 Task: Change the mini visible option to 2 in the open editor.
Action: Mouse moved to (16, 597)
Screenshot: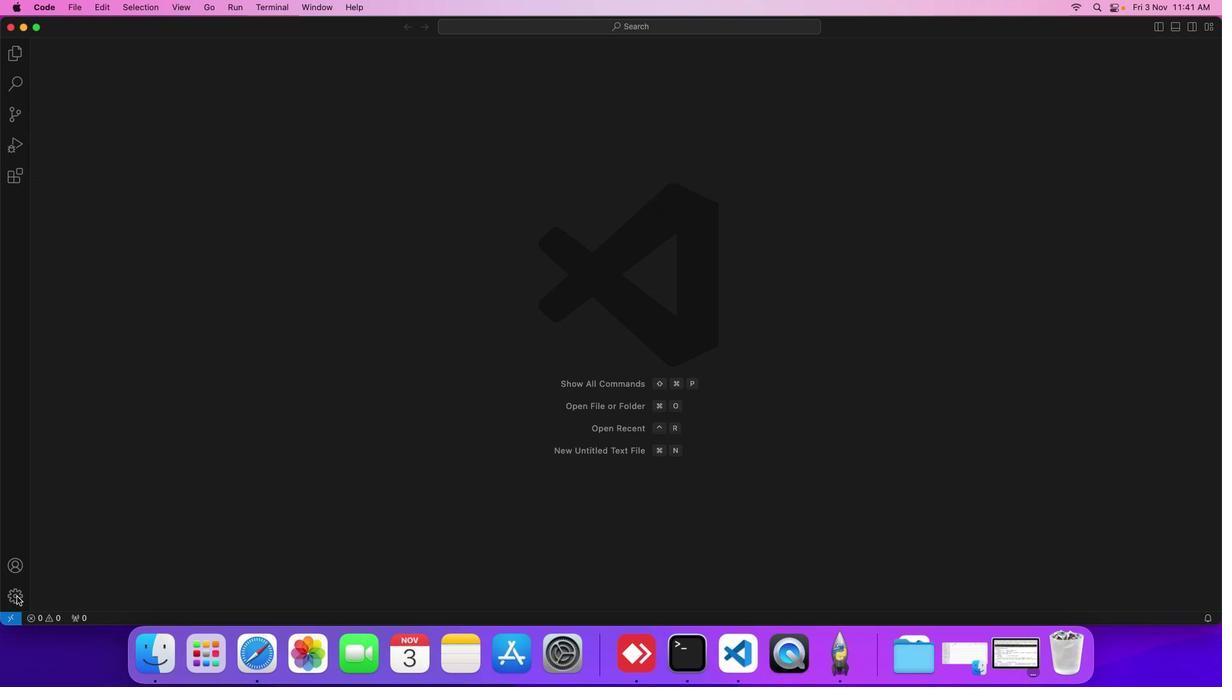 
Action: Mouse pressed left at (16, 597)
Screenshot: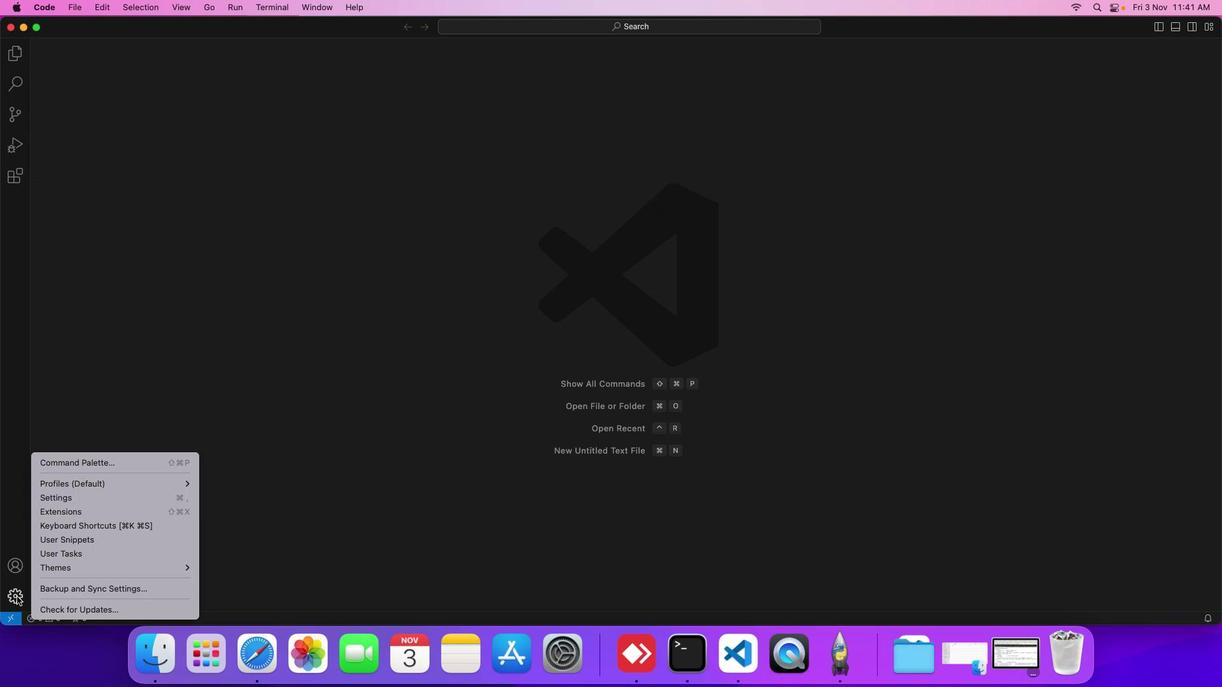 
Action: Mouse moved to (52, 500)
Screenshot: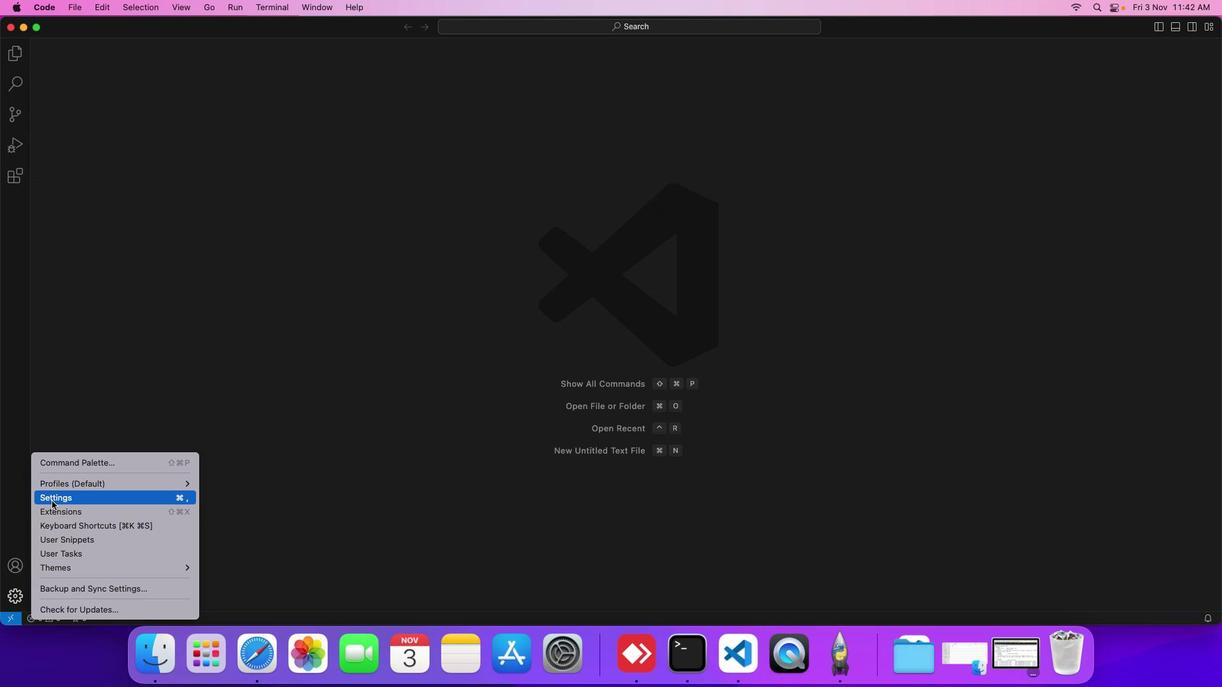 
Action: Mouse pressed left at (52, 500)
Screenshot: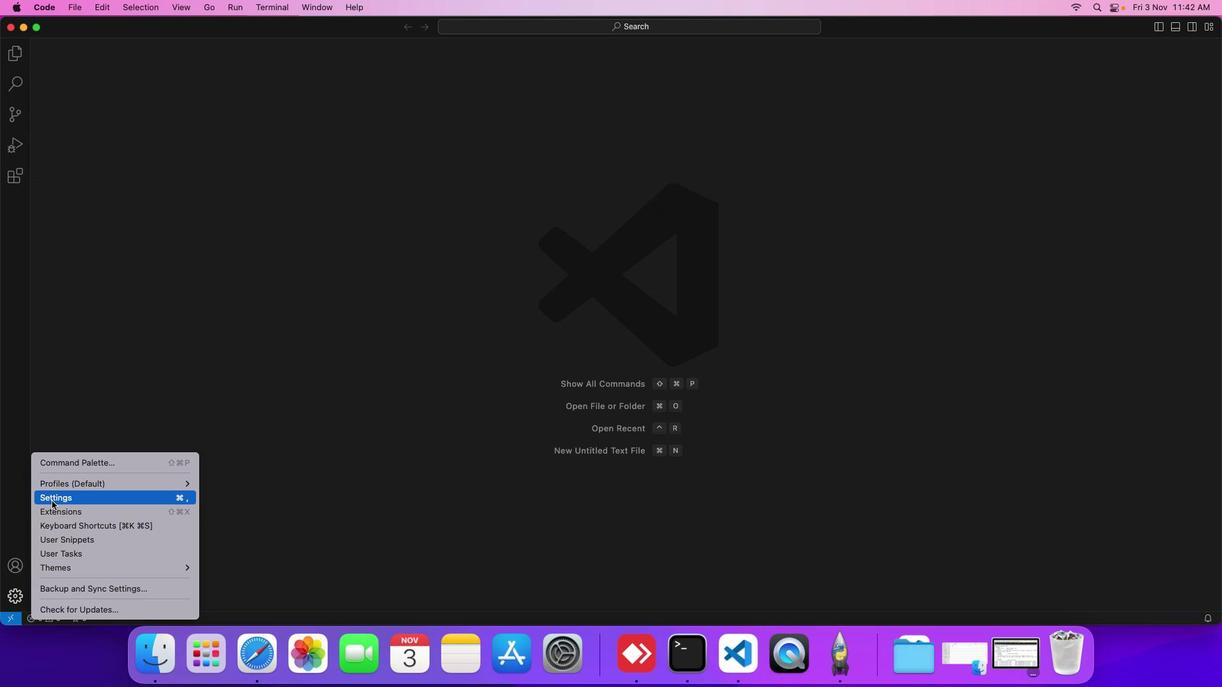 
Action: Mouse moved to (297, 185)
Screenshot: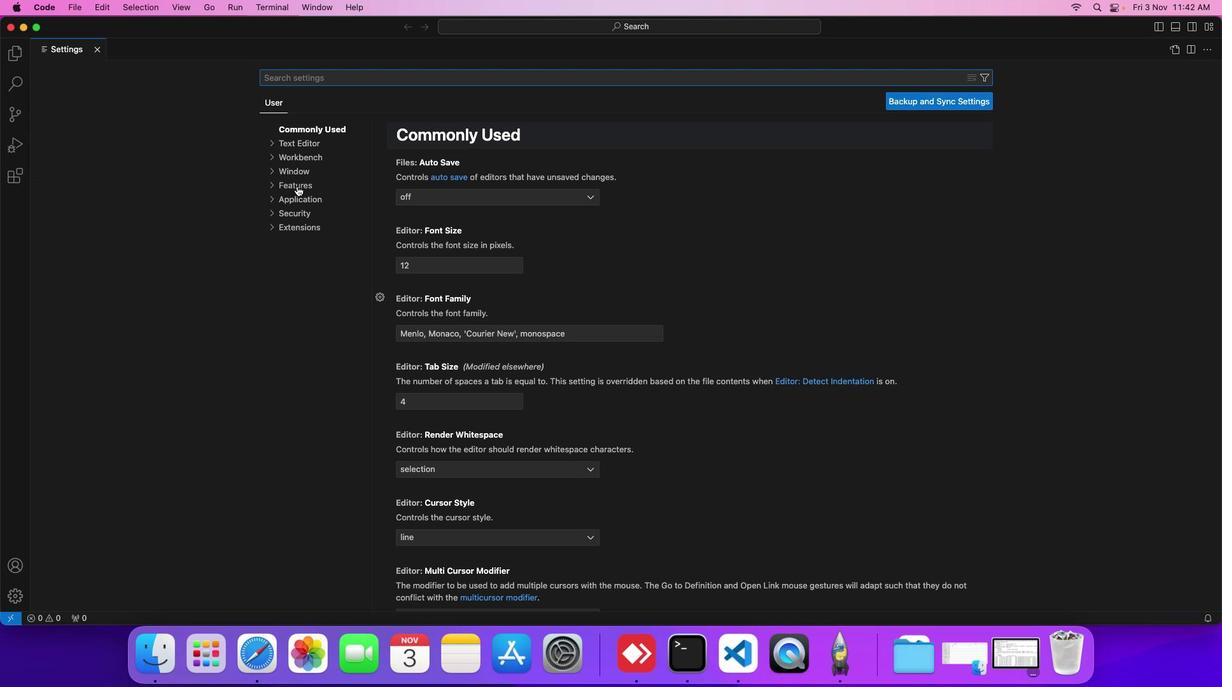 
Action: Mouse pressed left at (297, 185)
Screenshot: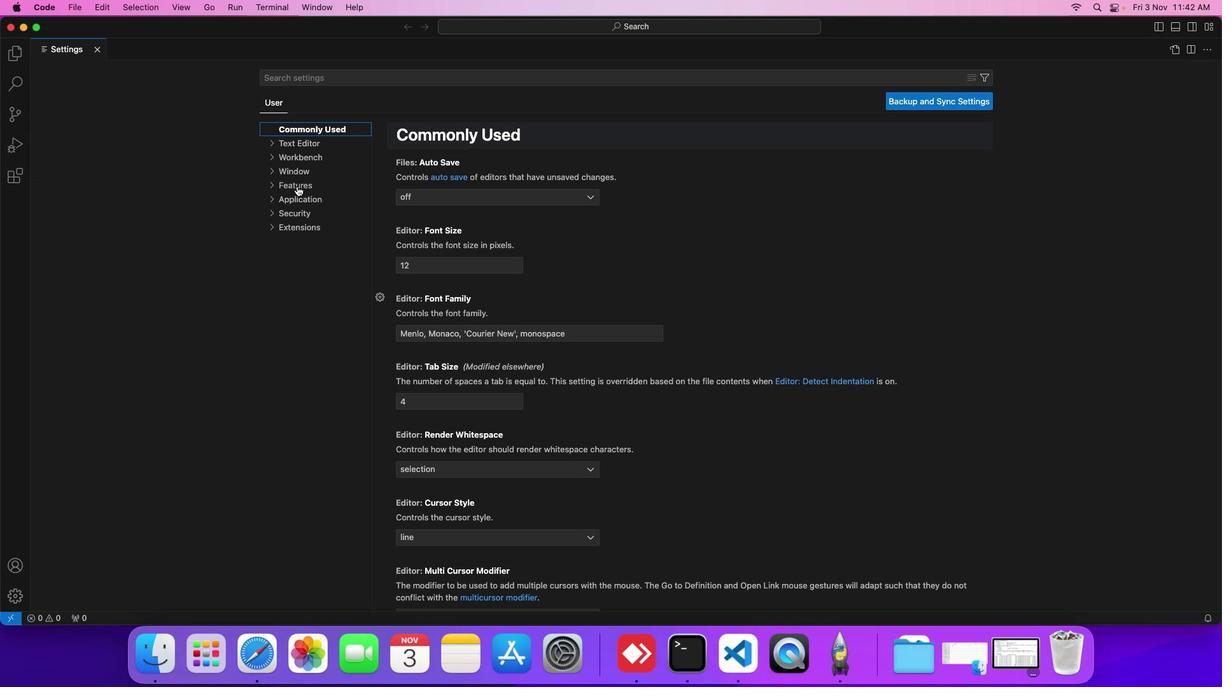 
Action: Mouse moved to (304, 217)
Screenshot: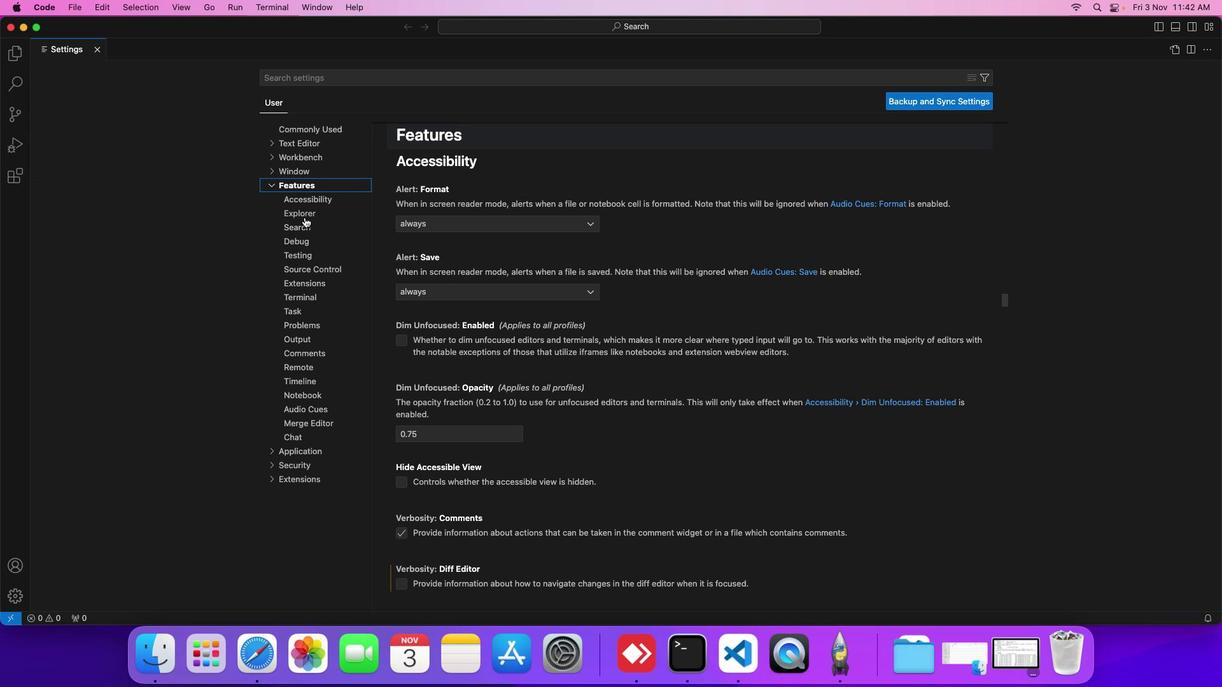 
Action: Mouse pressed left at (304, 217)
Screenshot: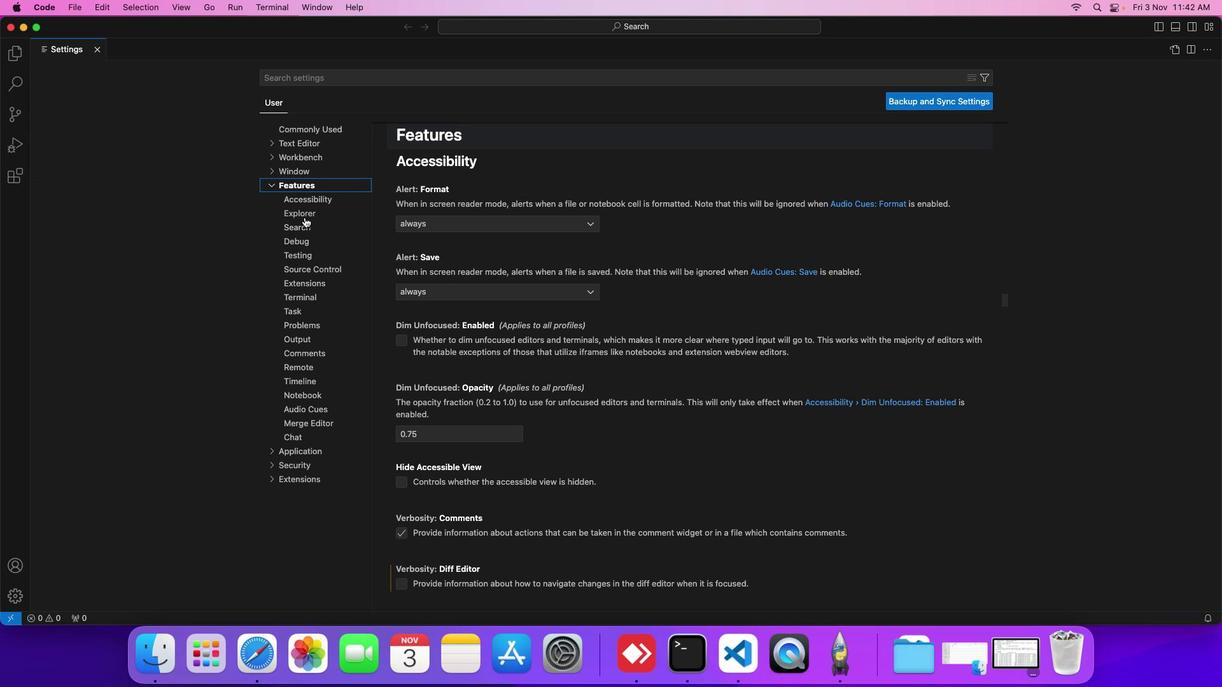 
Action: Mouse moved to (441, 435)
Screenshot: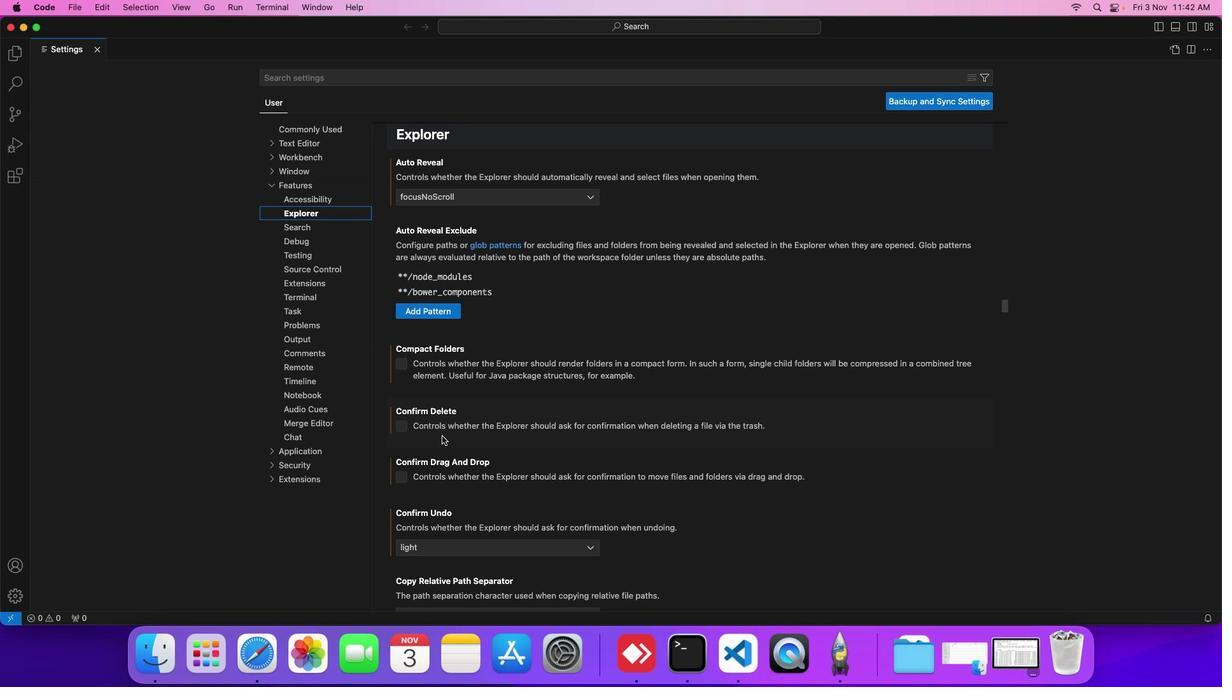 
Action: Mouse scrolled (441, 435) with delta (0, 0)
Screenshot: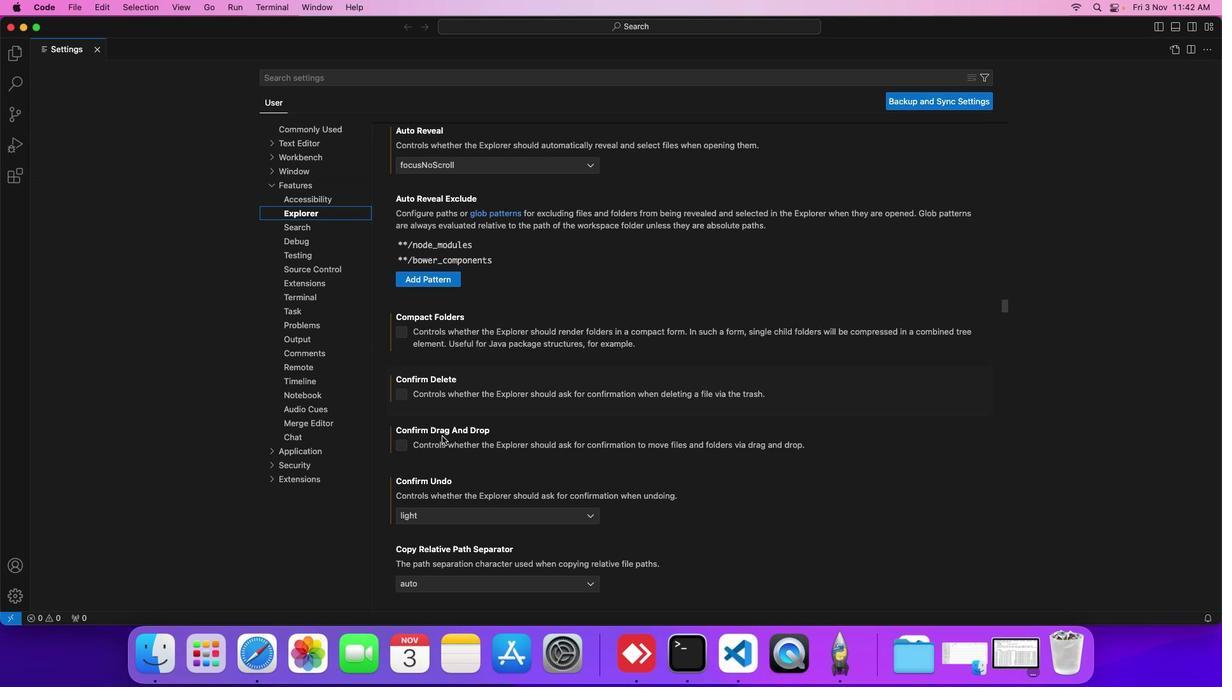 
Action: Mouse scrolled (441, 435) with delta (0, 0)
Screenshot: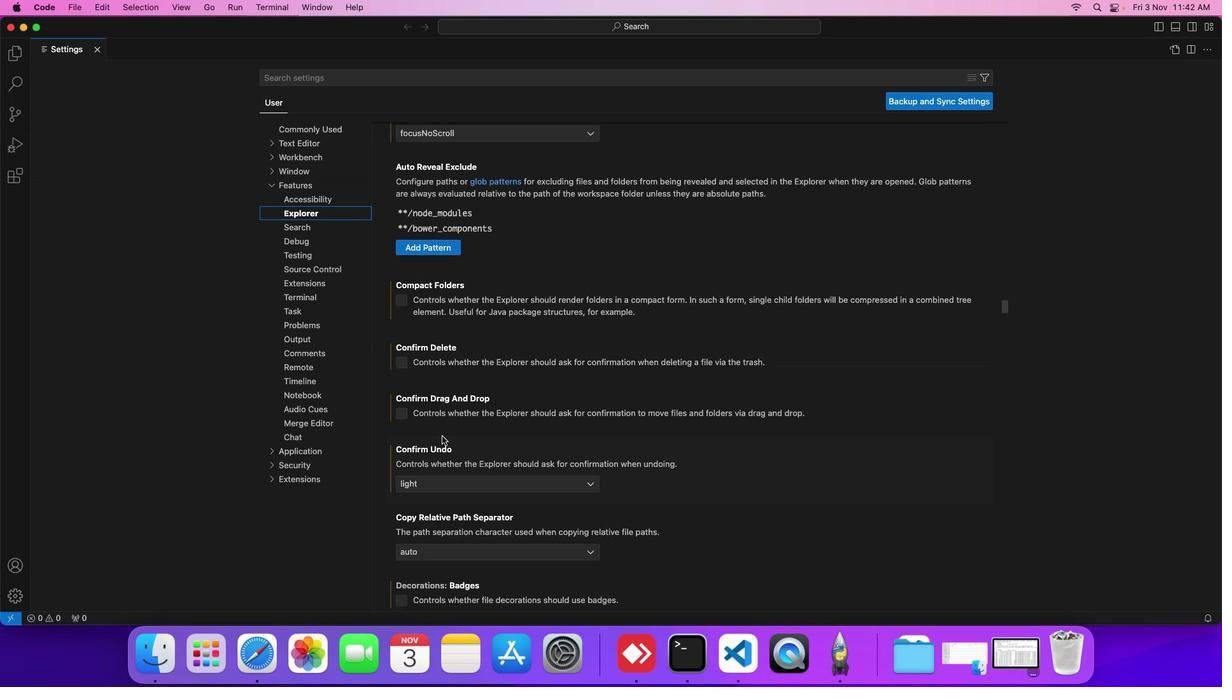 
Action: Mouse scrolled (441, 435) with delta (0, 0)
Screenshot: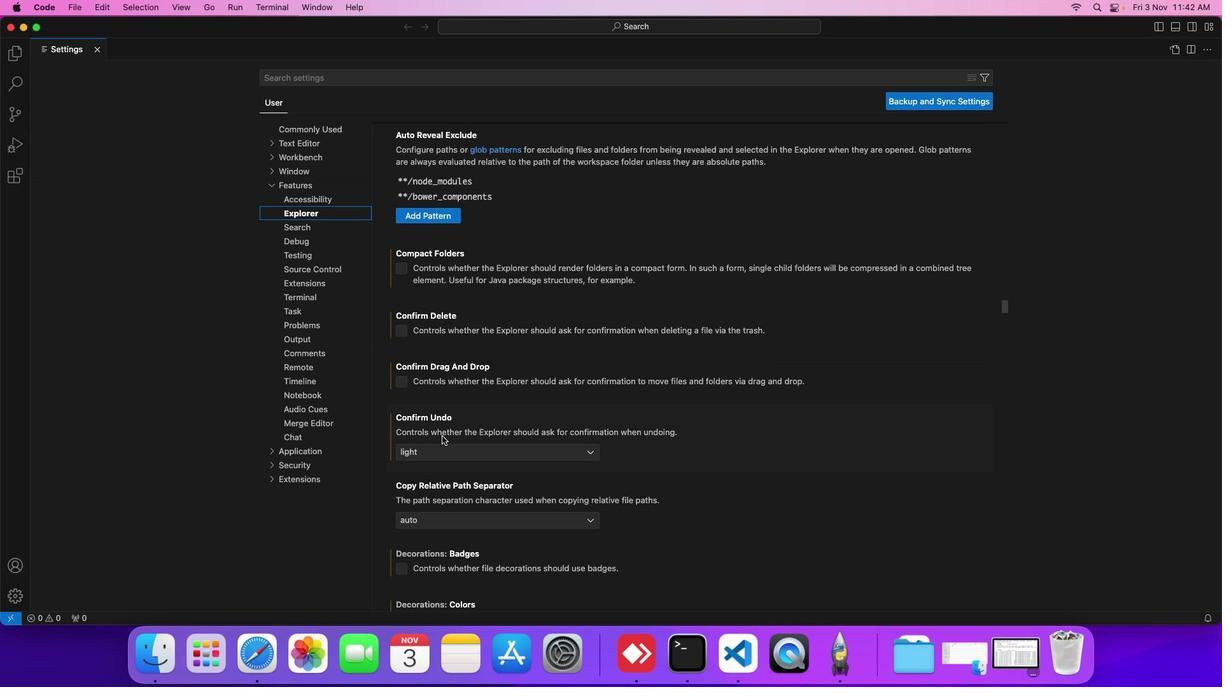 
Action: Mouse scrolled (441, 435) with delta (0, 0)
Screenshot: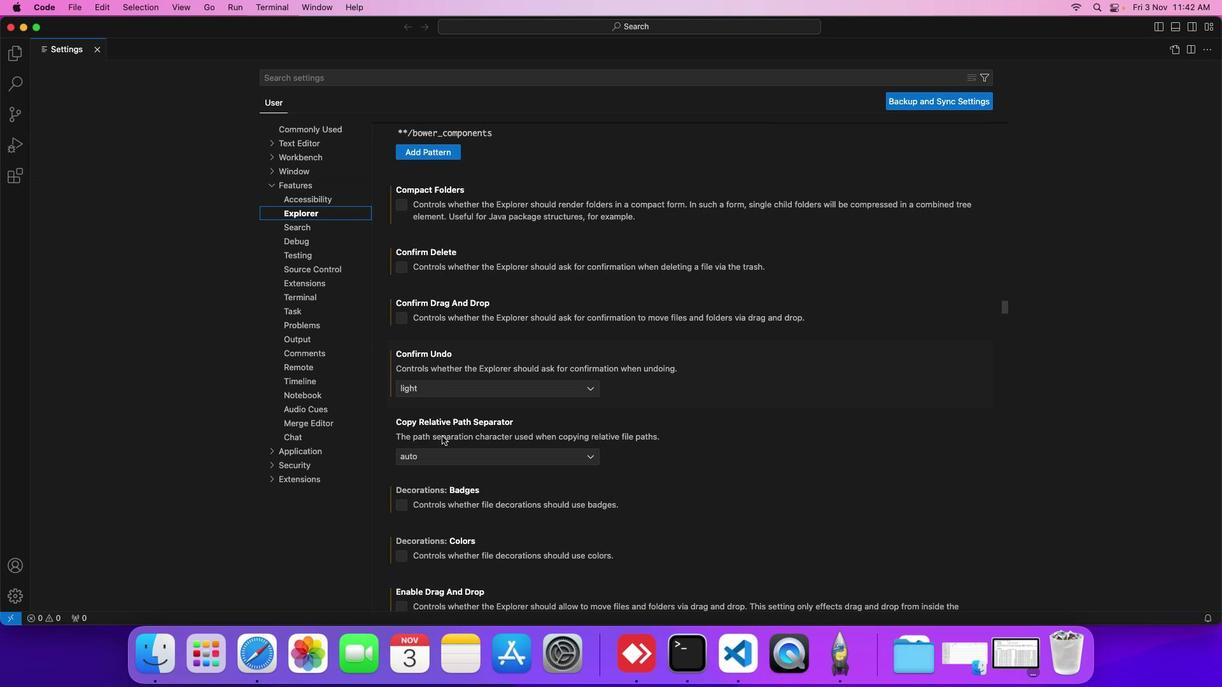 
Action: Mouse scrolled (441, 435) with delta (0, 0)
Screenshot: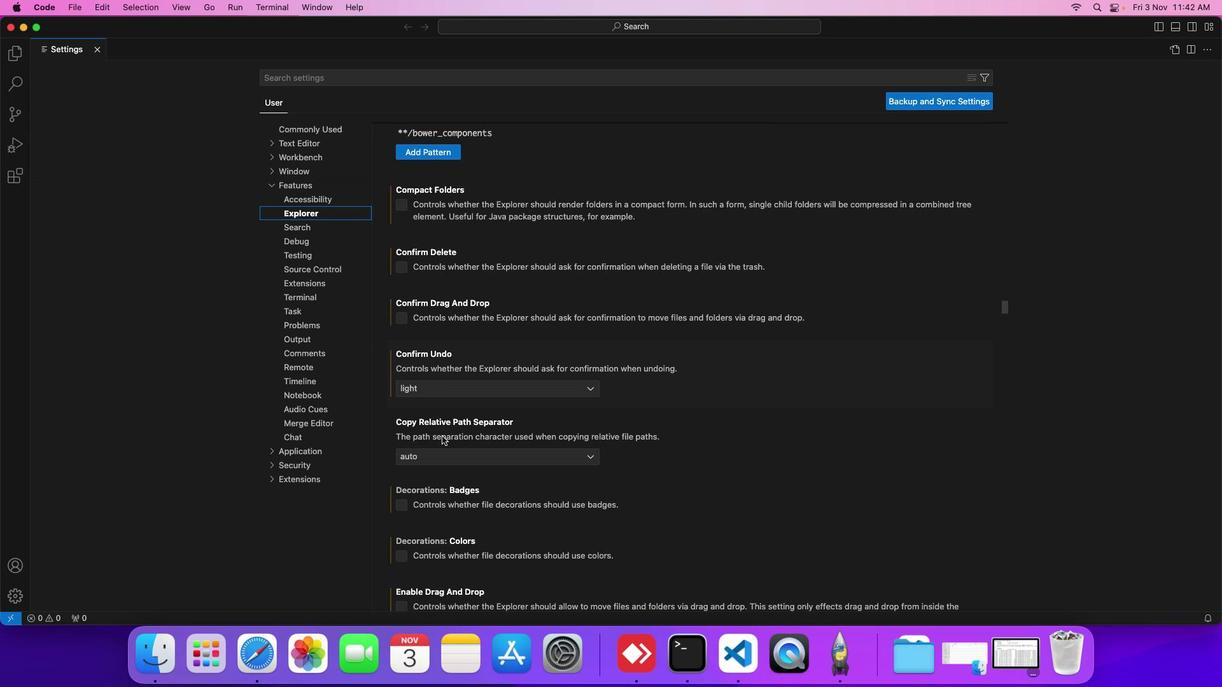 
Action: Mouse scrolled (441, 435) with delta (0, 0)
Screenshot: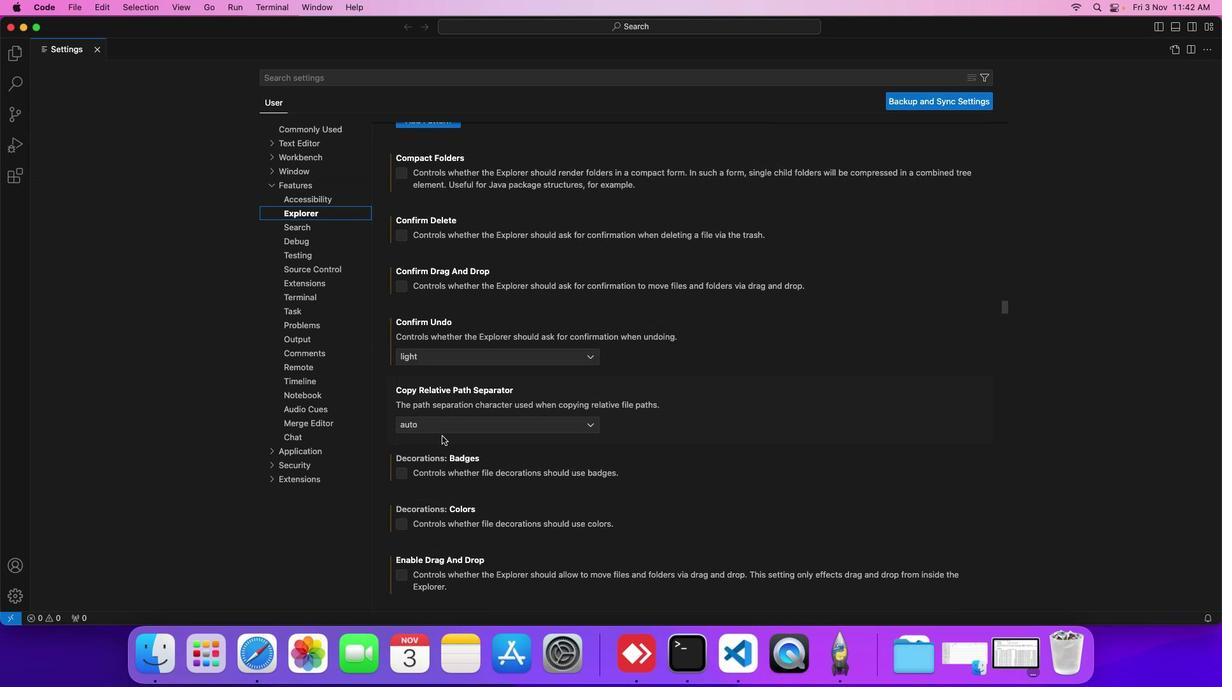 
Action: Mouse scrolled (441, 435) with delta (0, 0)
Screenshot: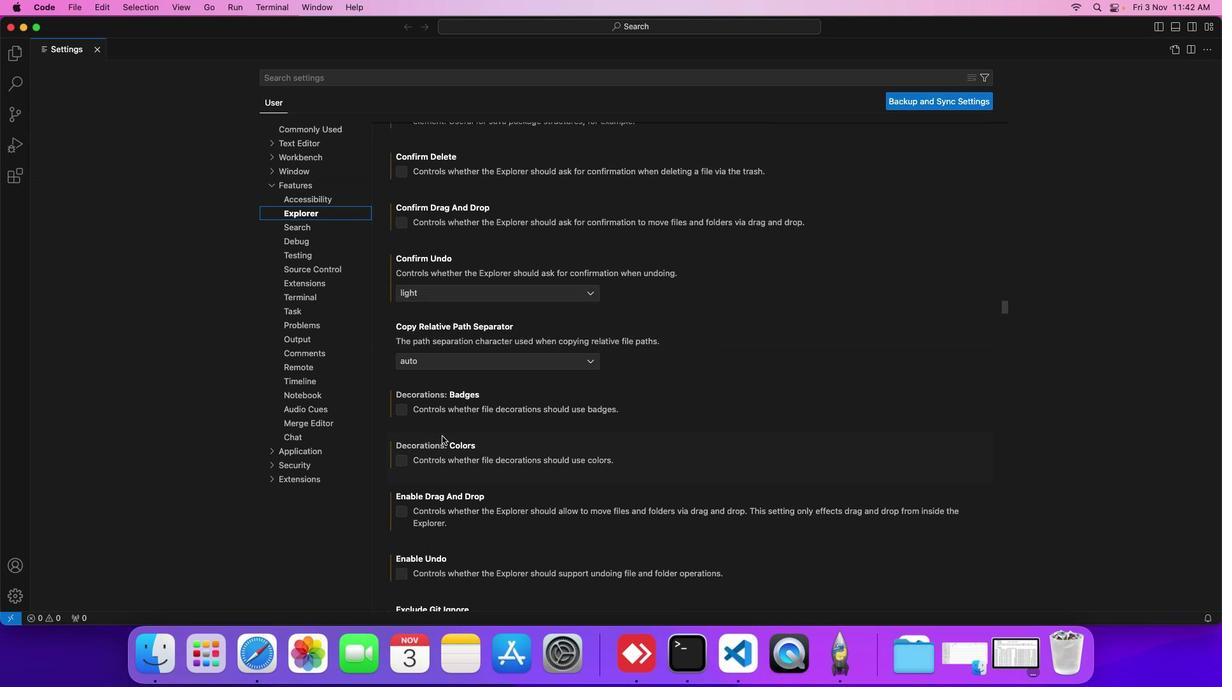 
Action: Mouse scrolled (441, 435) with delta (0, 0)
Screenshot: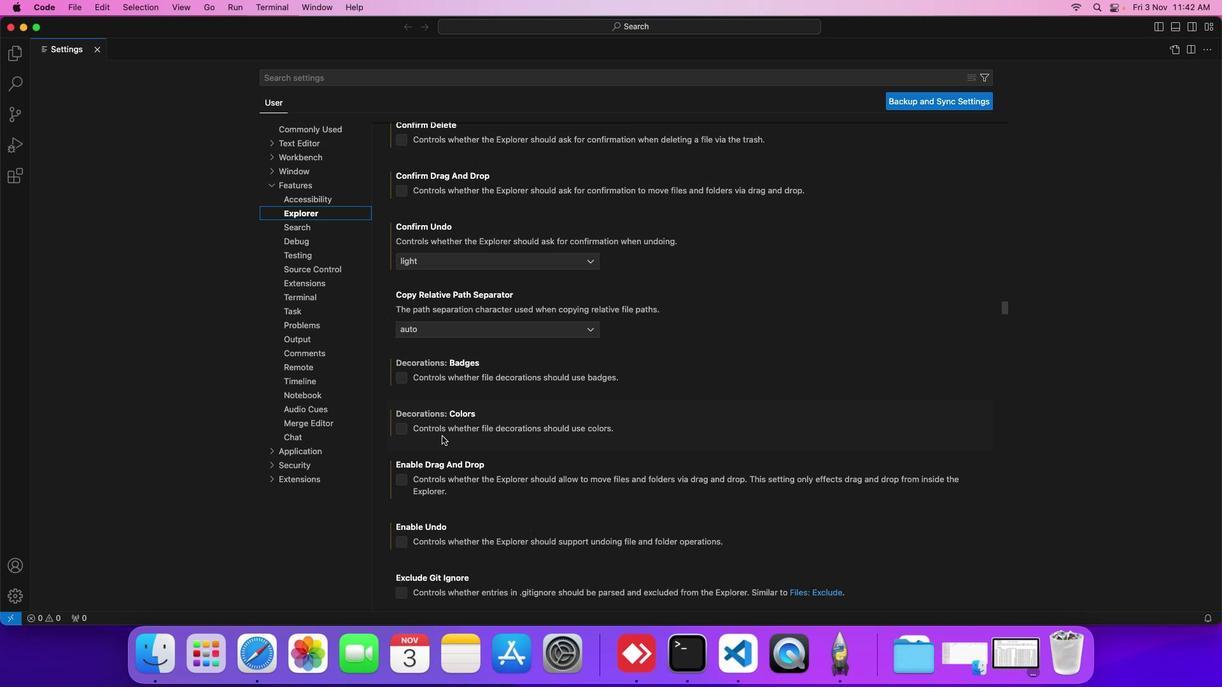 
Action: Mouse scrolled (441, 435) with delta (0, 0)
Screenshot: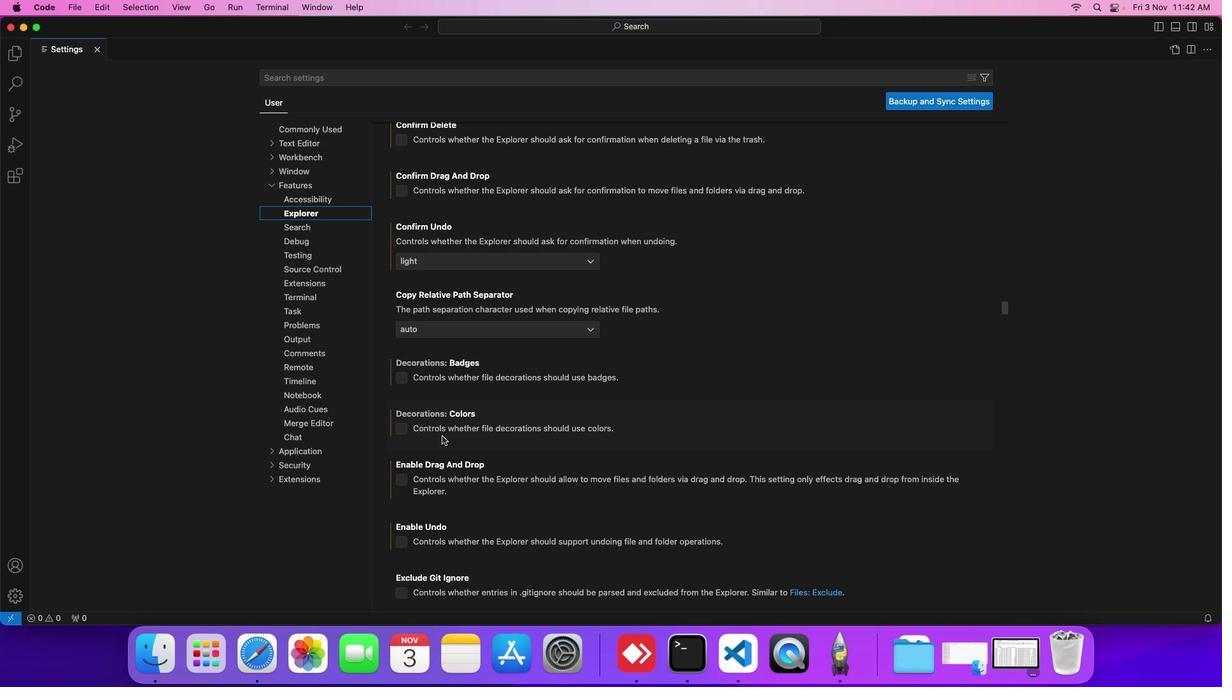 
Action: Mouse scrolled (441, 435) with delta (0, 0)
Screenshot: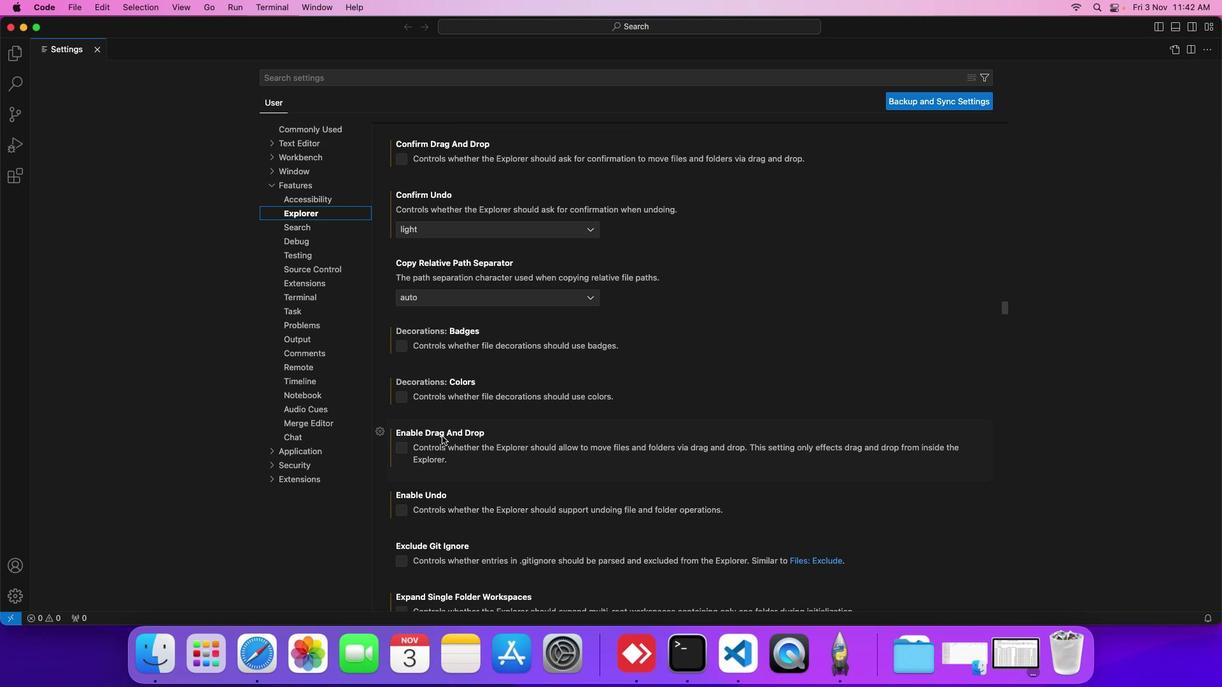 
Action: Mouse scrolled (441, 435) with delta (0, 0)
Screenshot: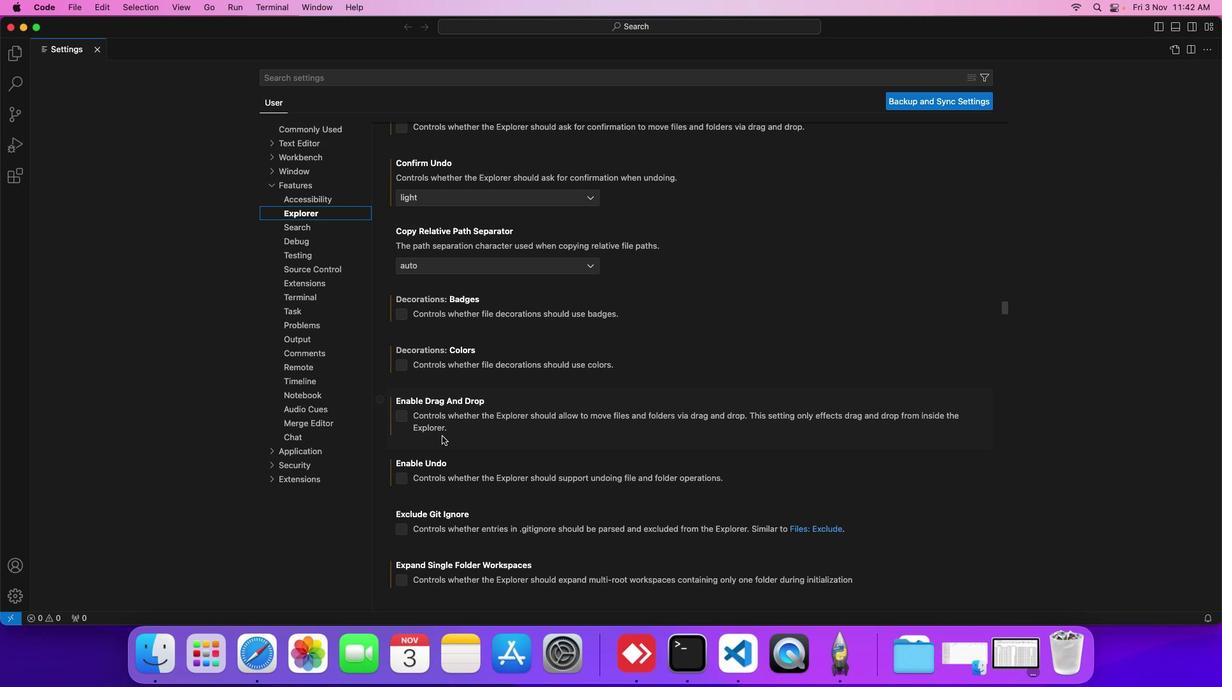 
Action: Mouse scrolled (441, 435) with delta (0, 0)
Screenshot: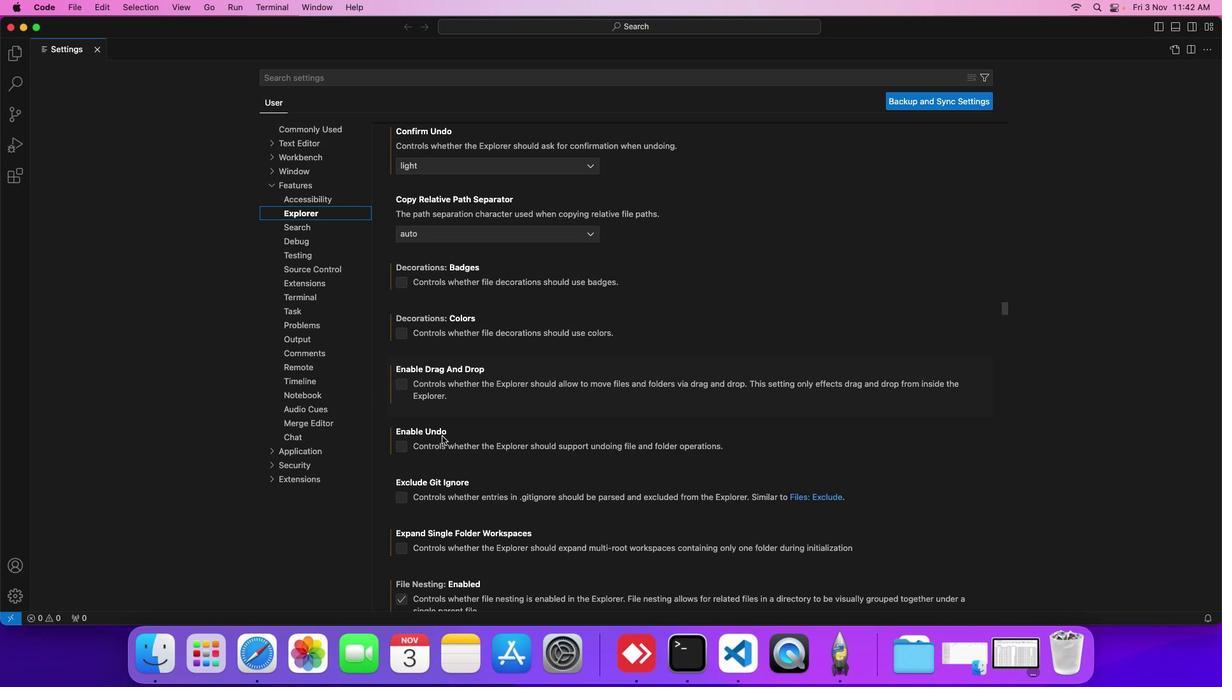 
Action: Mouse scrolled (441, 435) with delta (0, 0)
Screenshot: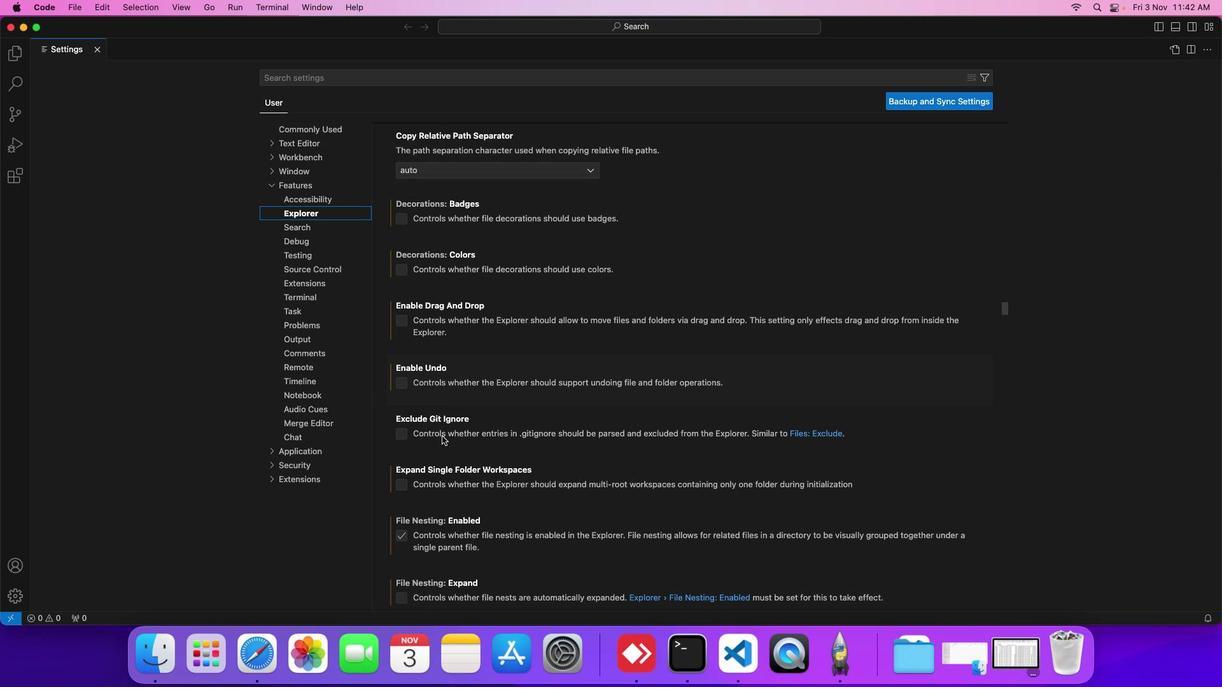 
Action: Mouse scrolled (441, 435) with delta (0, 0)
Screenshot: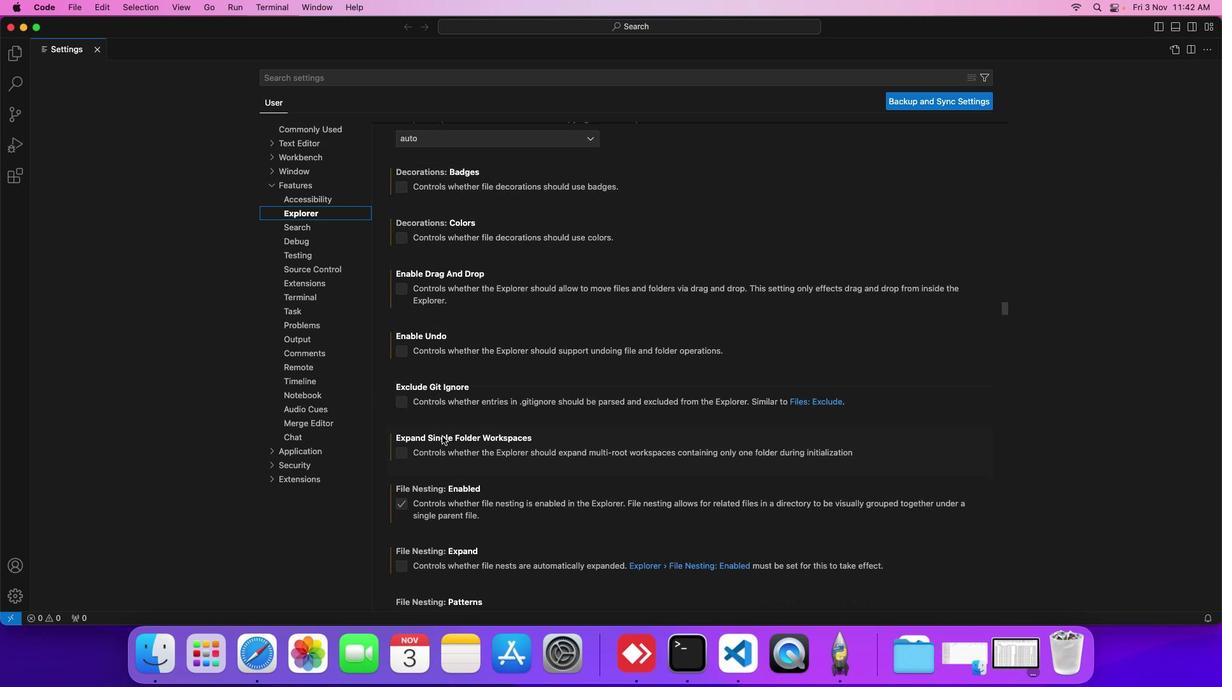 
Action: Mouse scrolled (441, 435) with delta (0, 0)
Screenshot: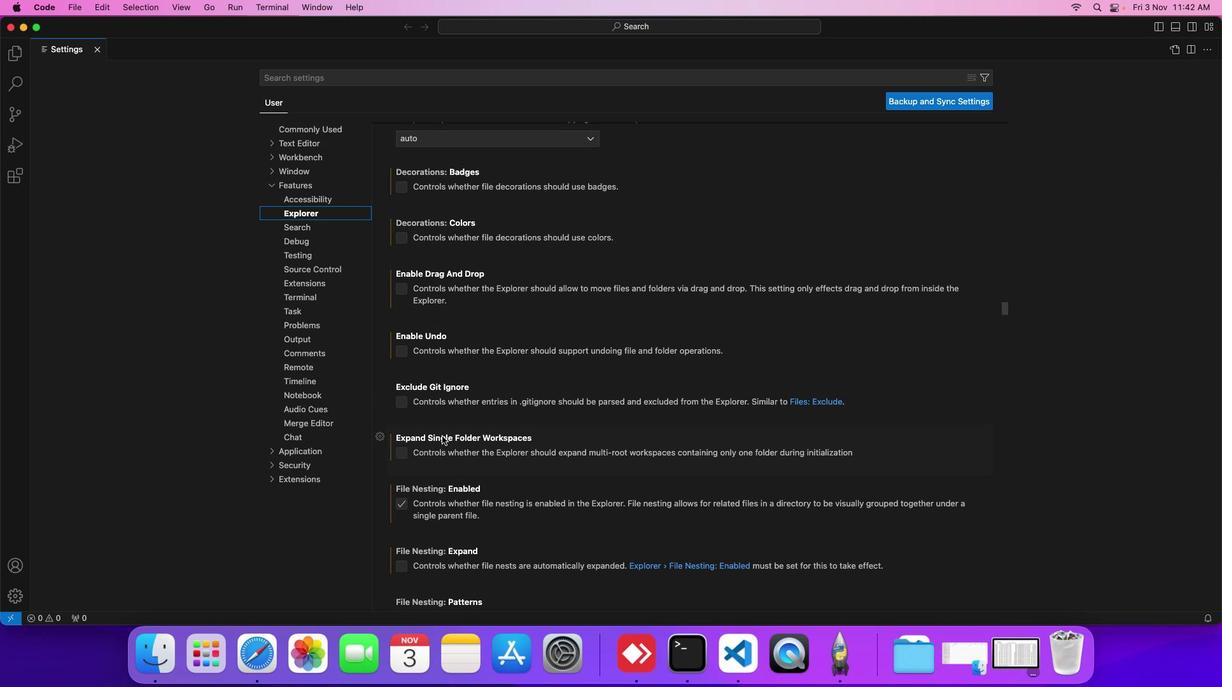 
Action: Mouse scrolled (441, 435) with delta (0, 0)
Screenshot: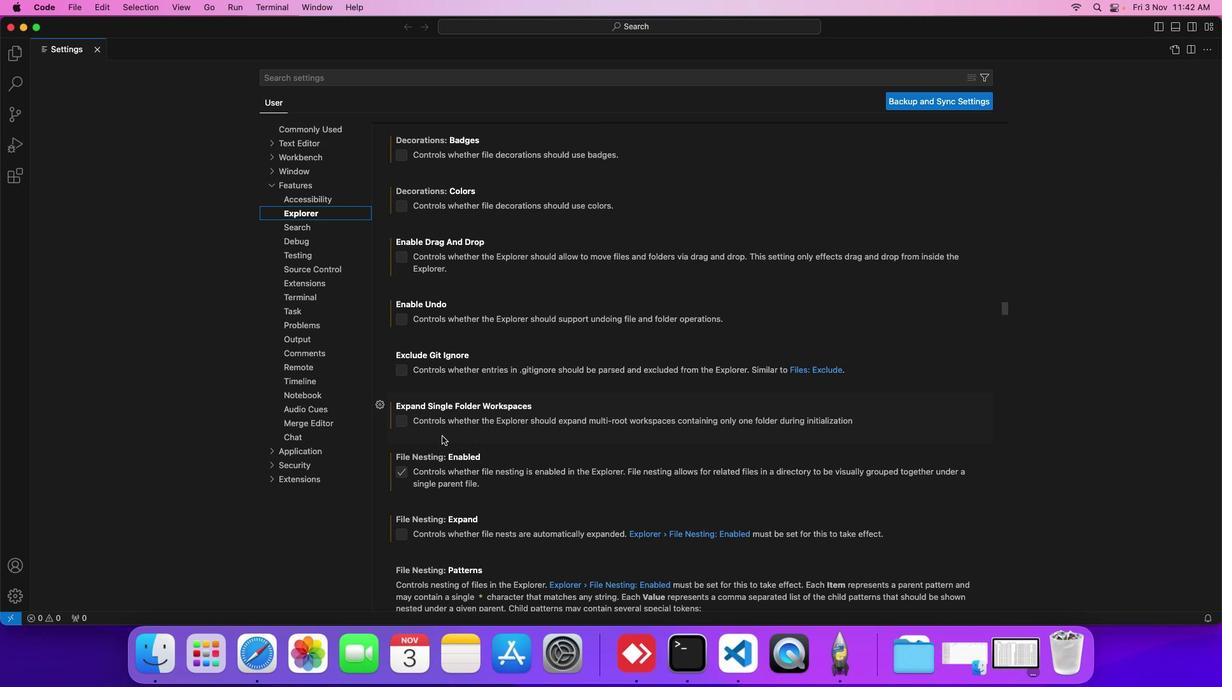 
Action: Mouse scrolled (441, 435) with delta (0, 0)
Screenshot: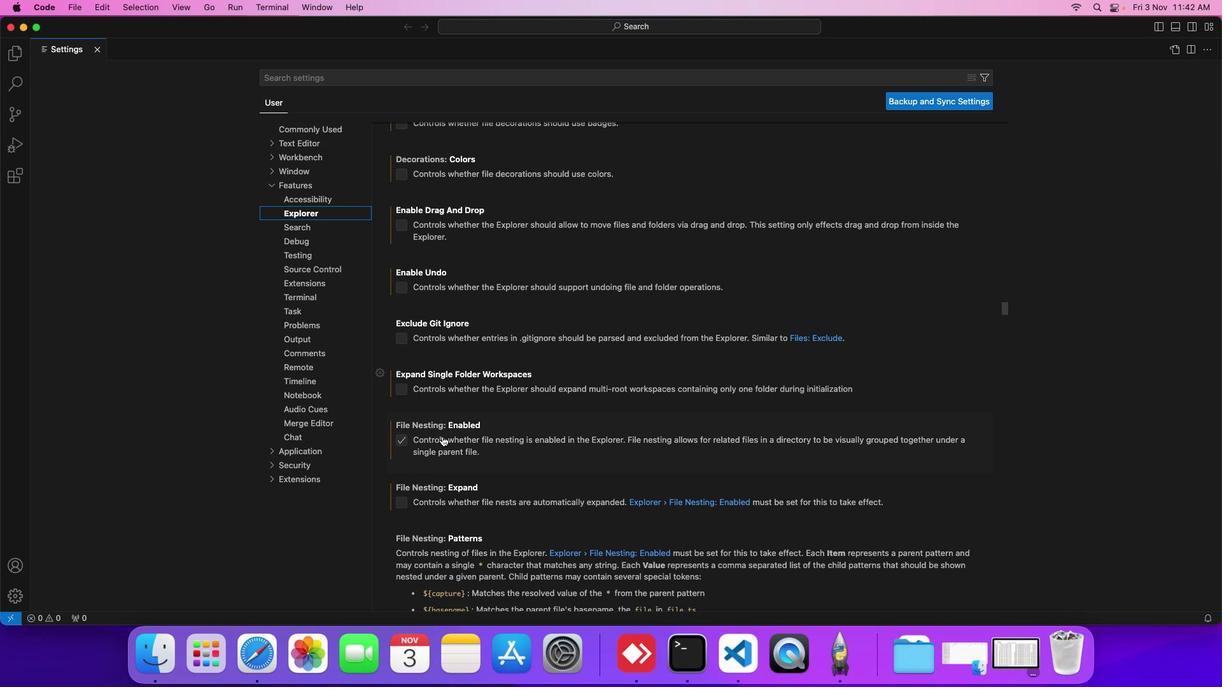 
Action: Mouse scrolled (441, 435) with delta (0, 0)
Screenshot: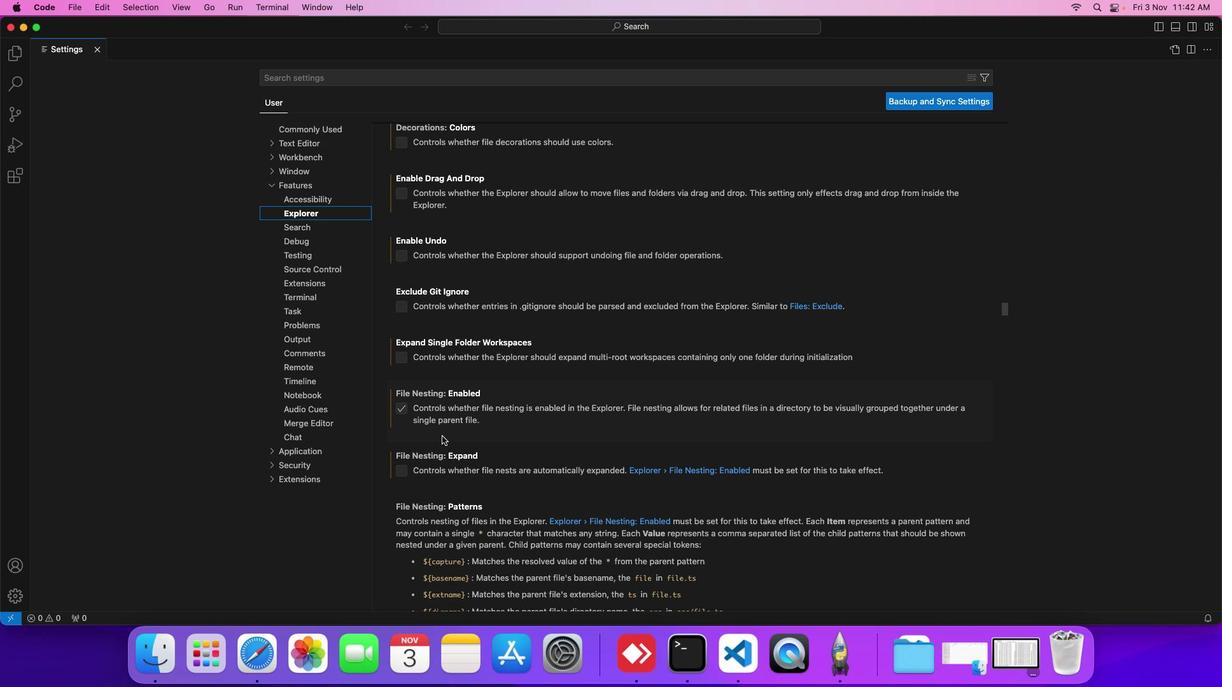 
Action: Mouse scrolled (441, 435) with delta (0, 0)
Screenshot: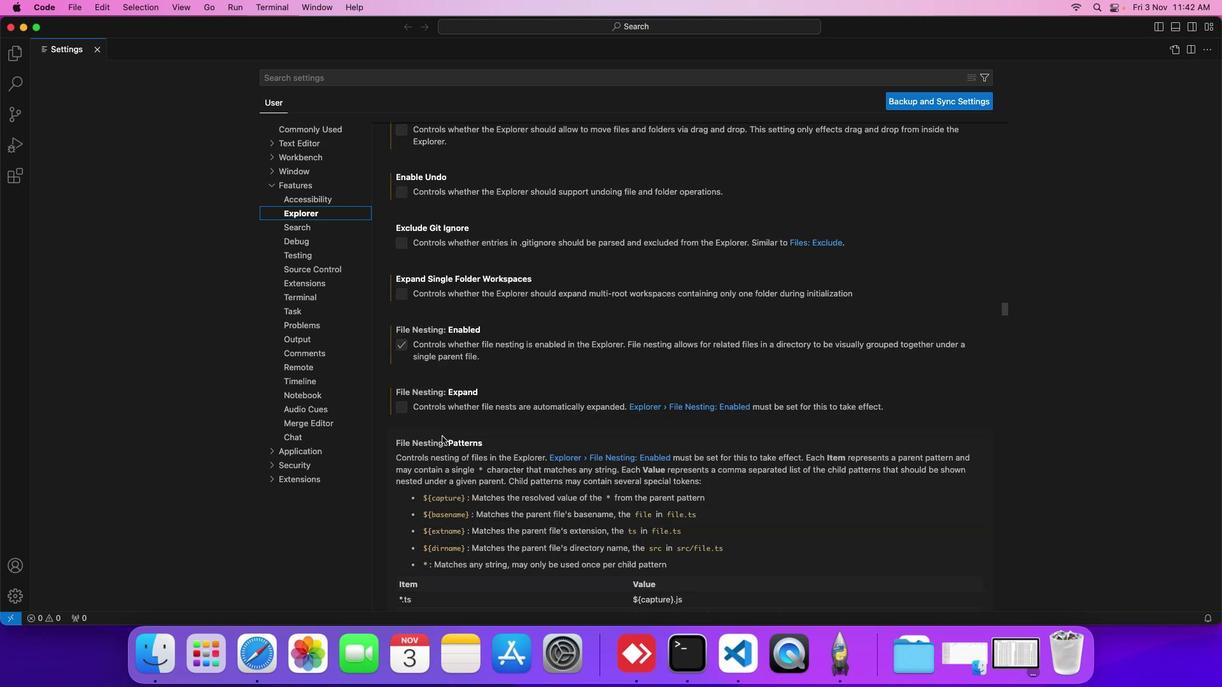 
Action: Mouse scrolled (441, 435) with delta (0, 0)
Screenshot: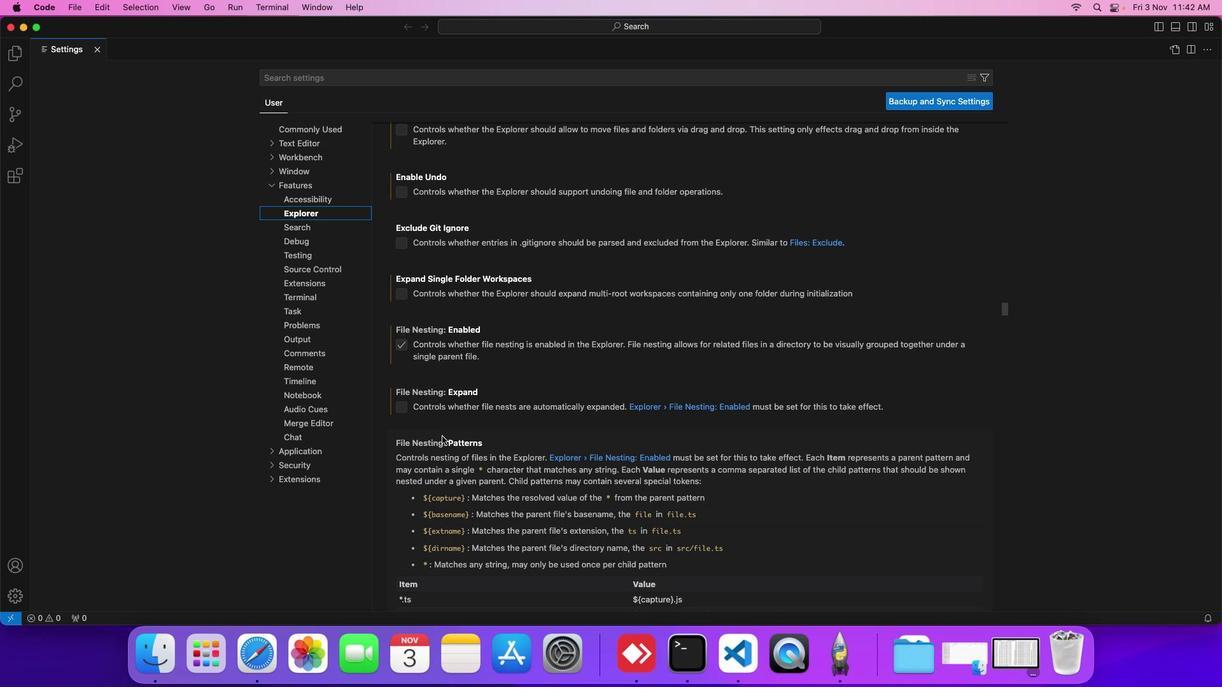 
Action: Mouse scrolled (441, 435) with delta (0, 0)
Screenshot: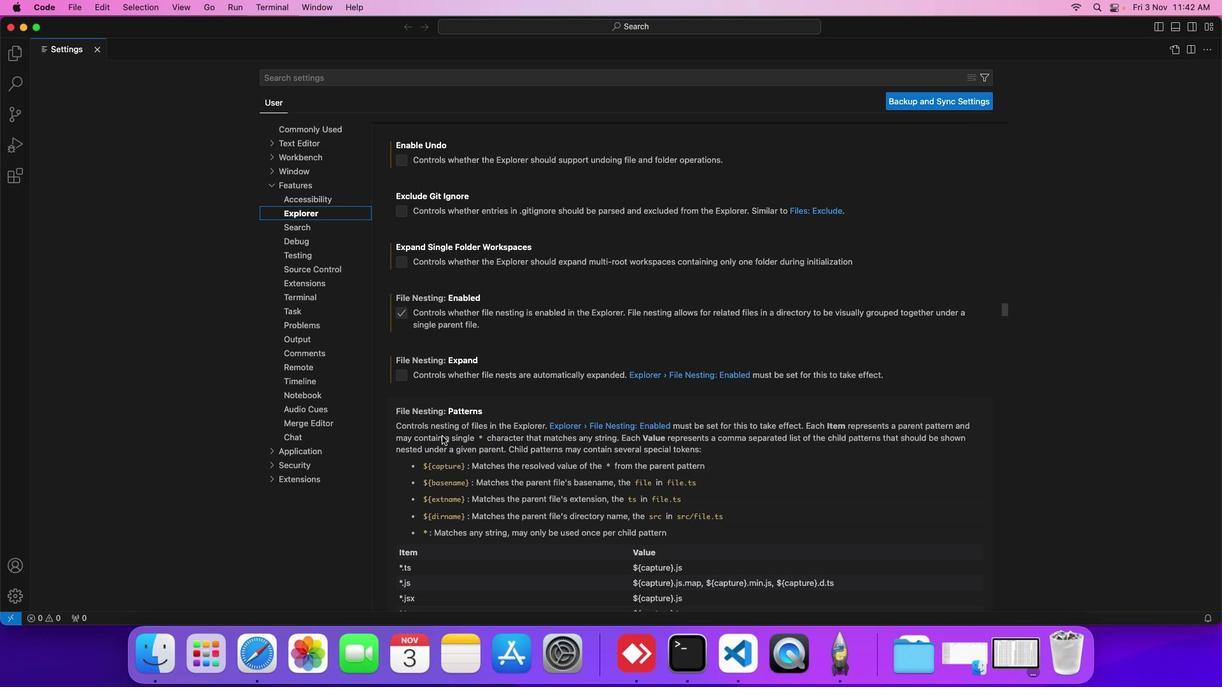 
Action: Mouse scrolled (441, 435) with delta (0, 0)
Screenshot: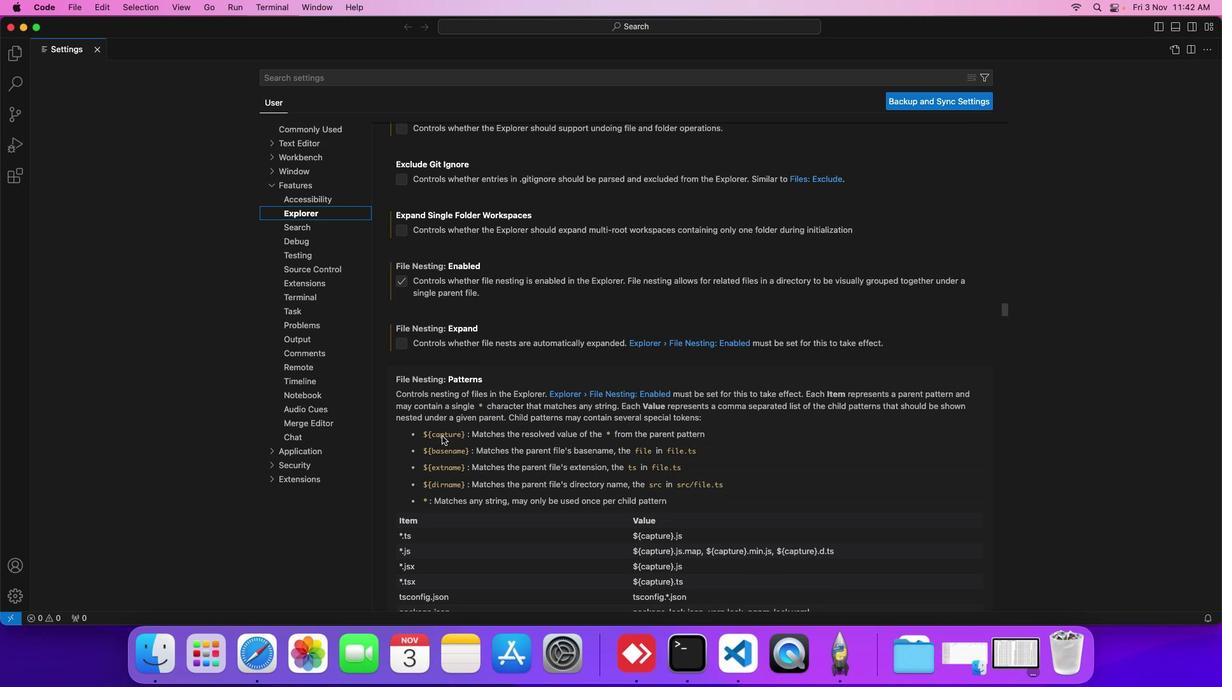 
Action: Mouse scrolled (441, 435) with delta (0, 0)
Screenshot: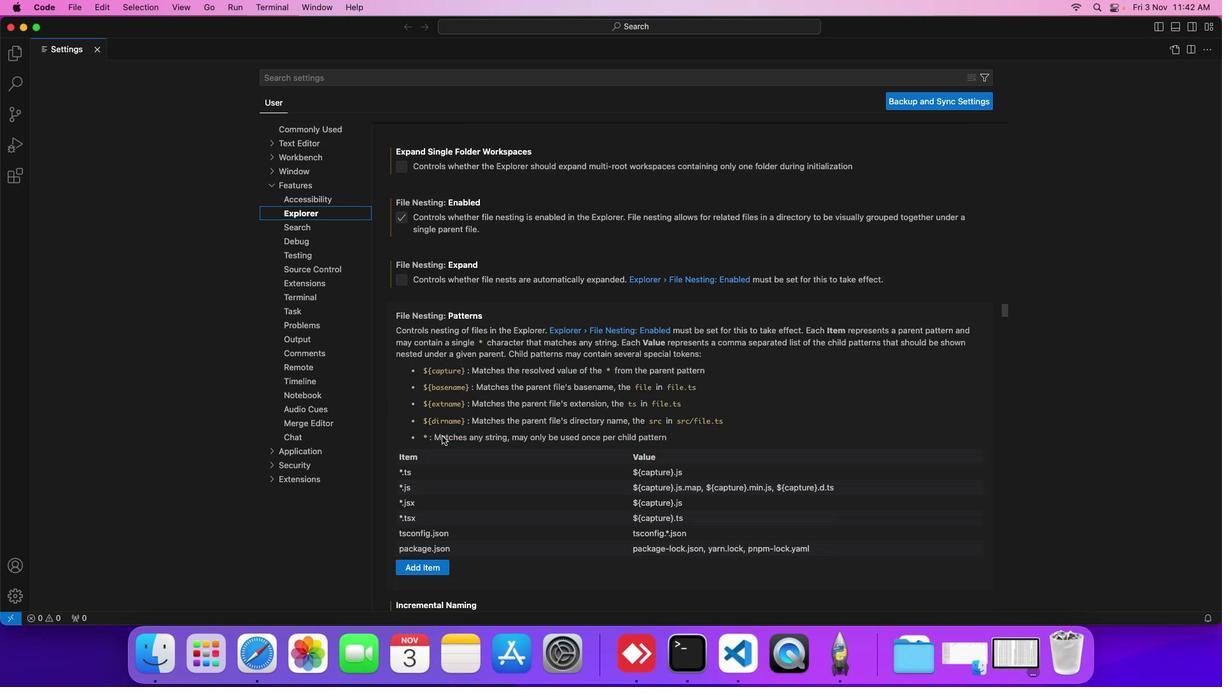 
Action: Mouse scrolled (441, 435) with delta (0, 0)
Screenshot: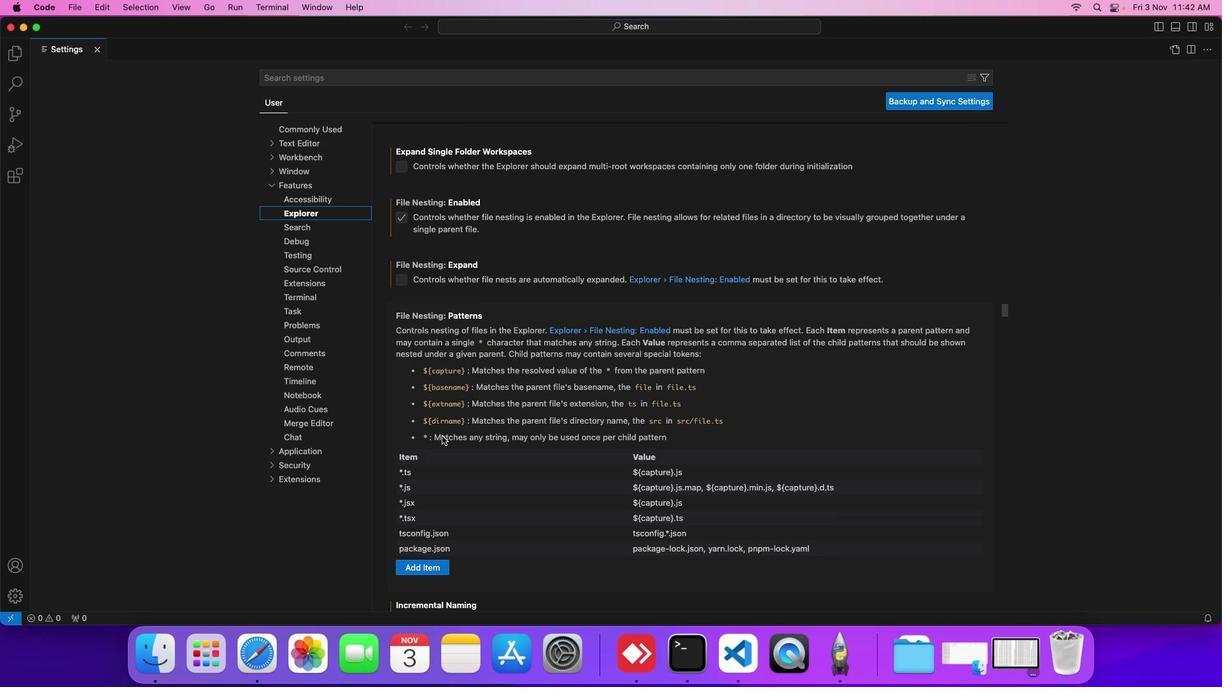 
Action: Mouse scrolled (441, 435) with delta (0, 0)
Screenshot: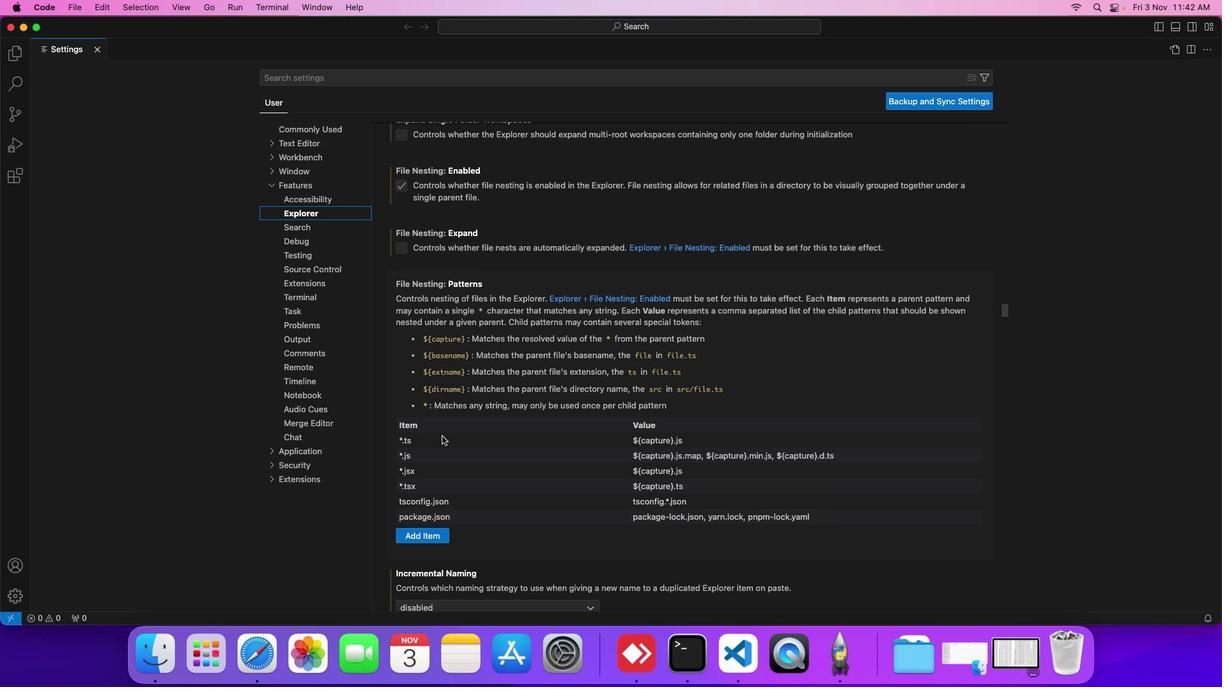 
Action: Mouse scrolled (441, 435) with delta (0, 0)
Screenshot: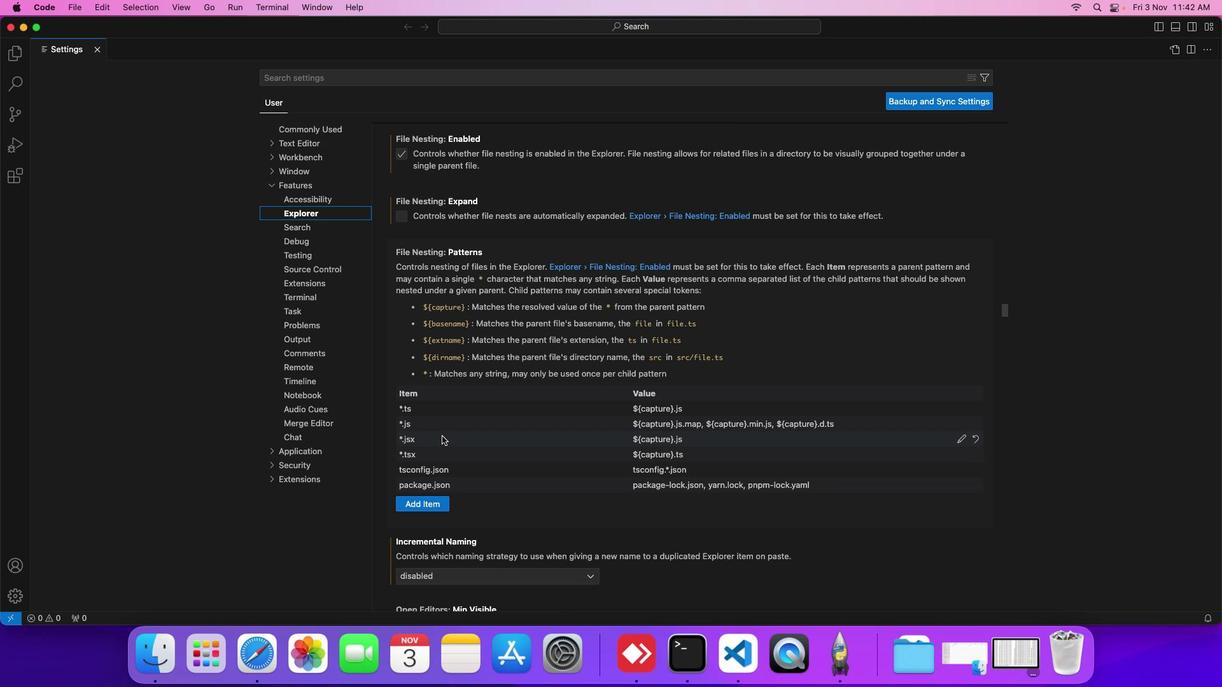
Action: Mouse scrolled (441, 435) with delta (0, 0)
Screenshot: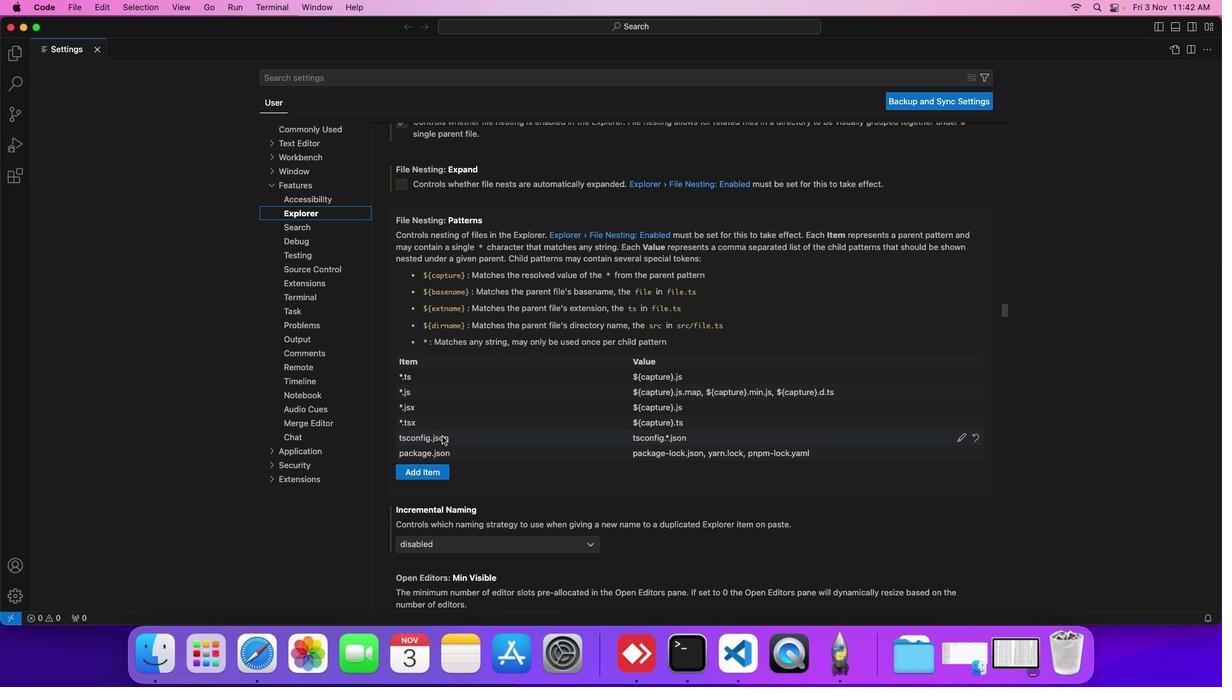 
Action: Mouse scrolled (441, 435) with delta (0, 0)
Screenshot: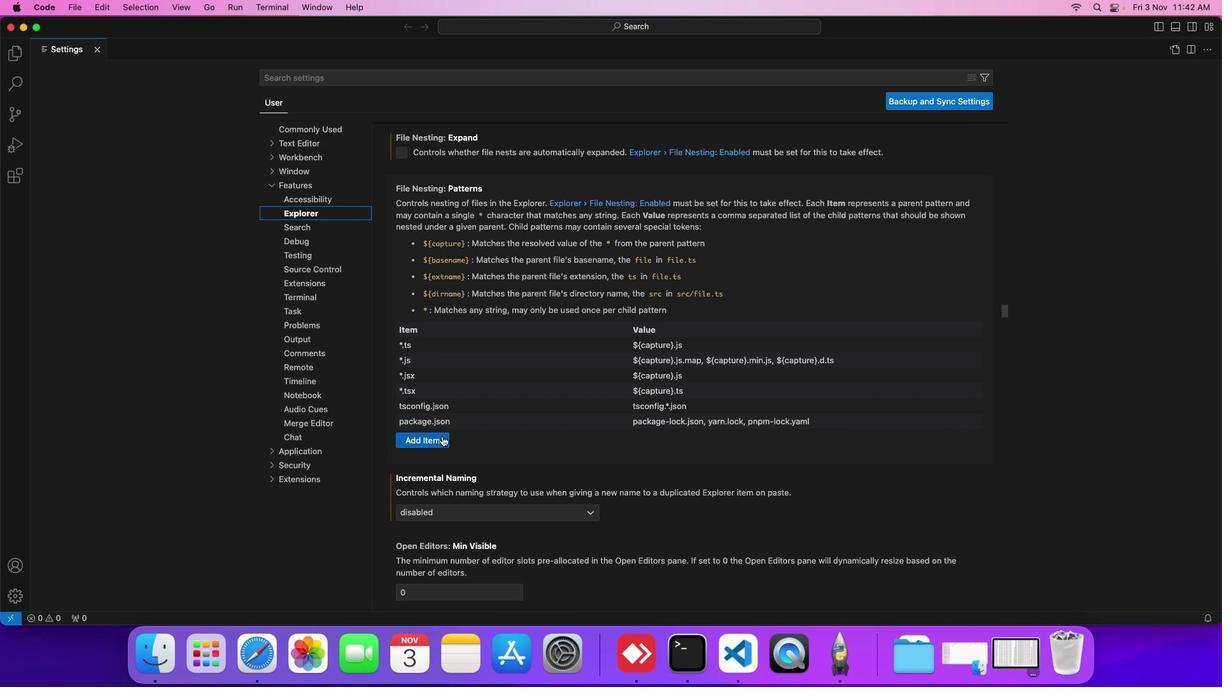 
Action: Mouse scrolled (441, 435) with delta (0, 0)
Screenshot: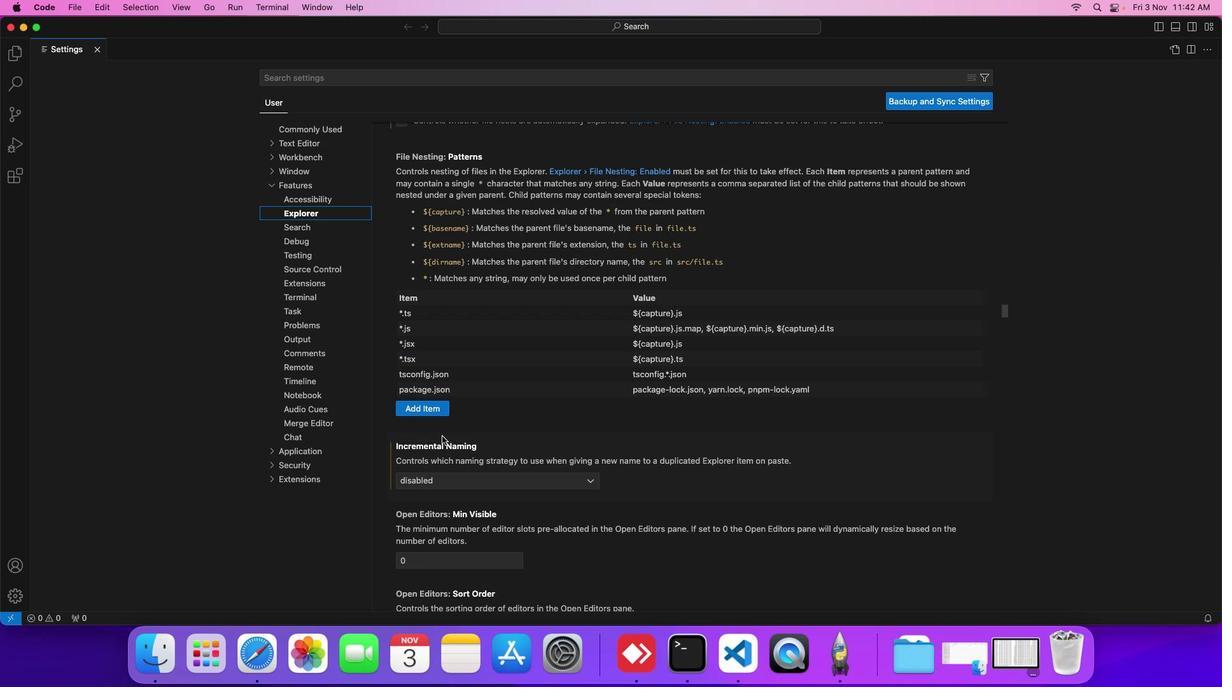 
Action: Mouse scrolled (441, 435) with delta (0, 0)
Screenshot: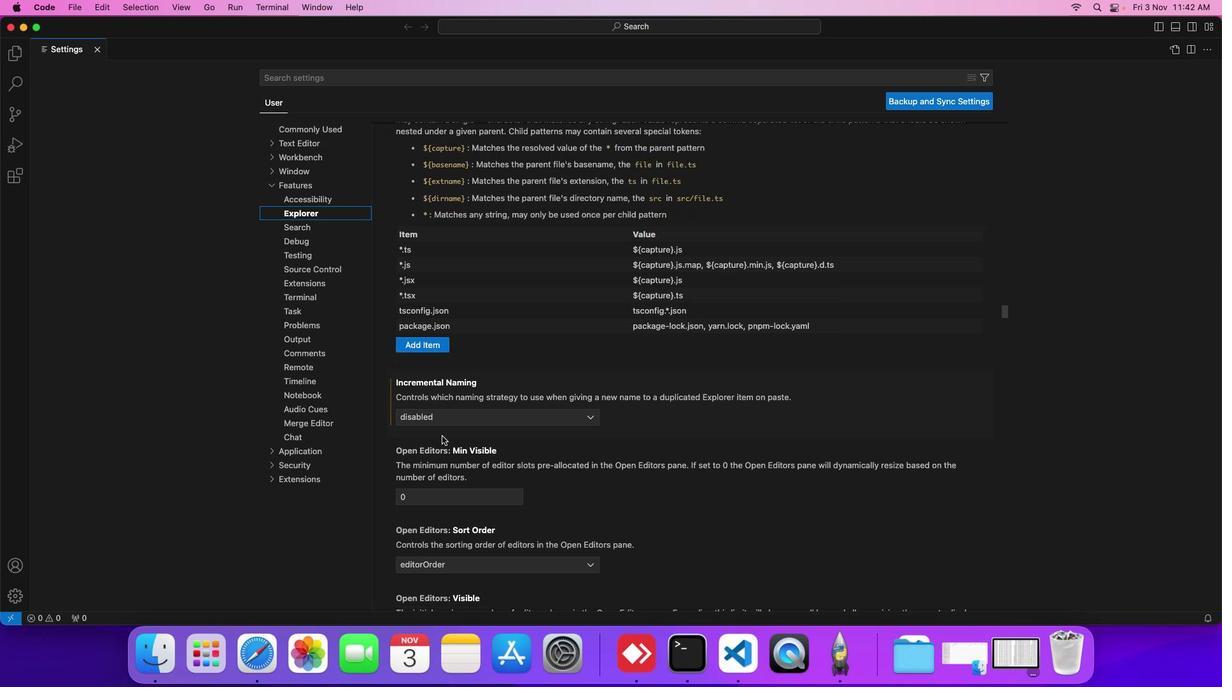 
Action: Mouse scrolled (441, 435) with delta (0, 0)
Screenshot: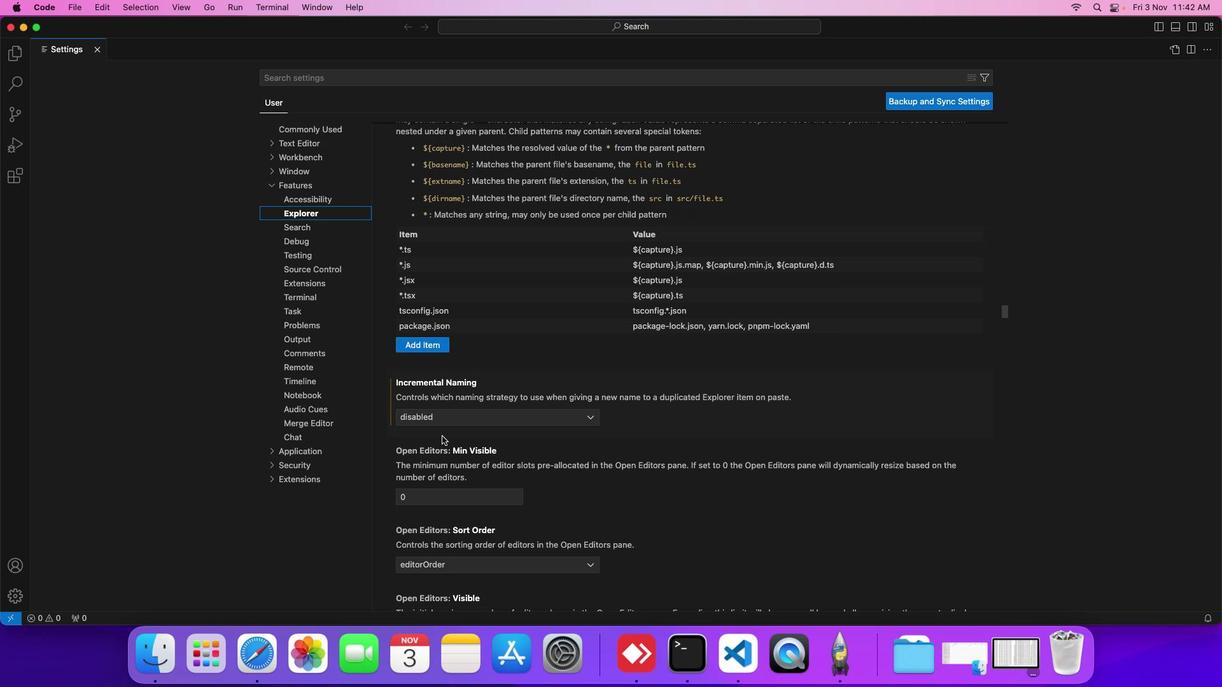 
Action: Mouse moved to (437, 497)
Screenshot: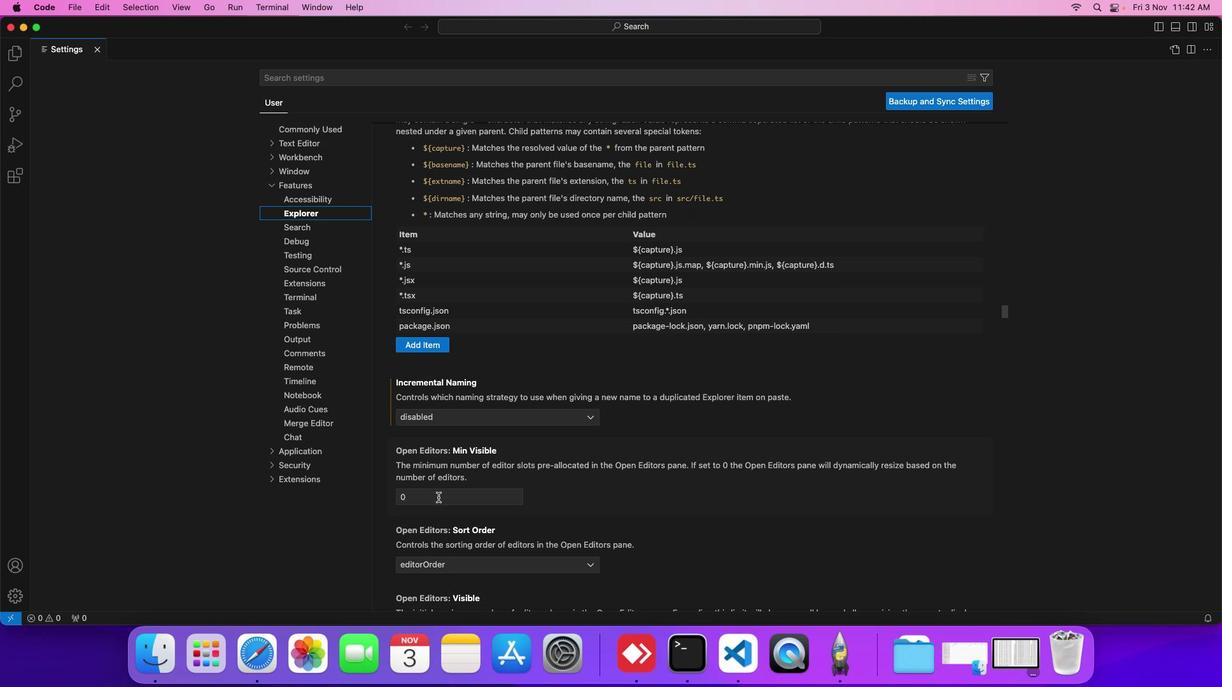 
Action: Mouse pressed left at (437, 497)
Screenshot: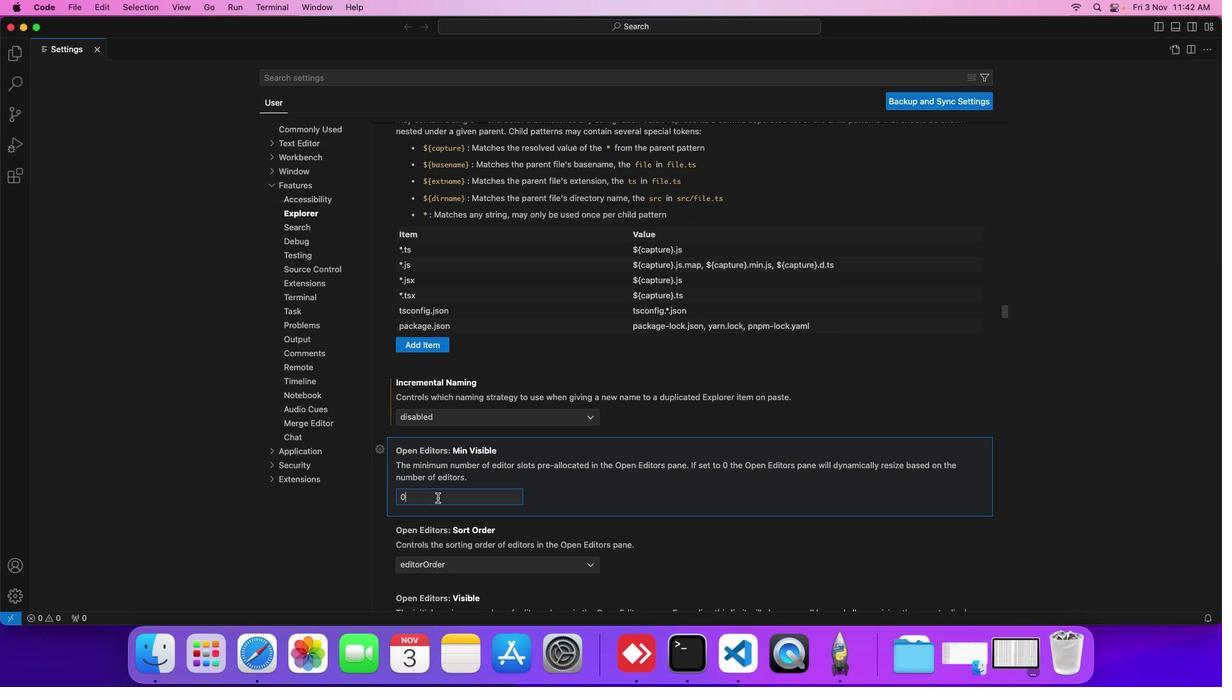 
Action: Mouse moved to (430, 496)
Screenshot: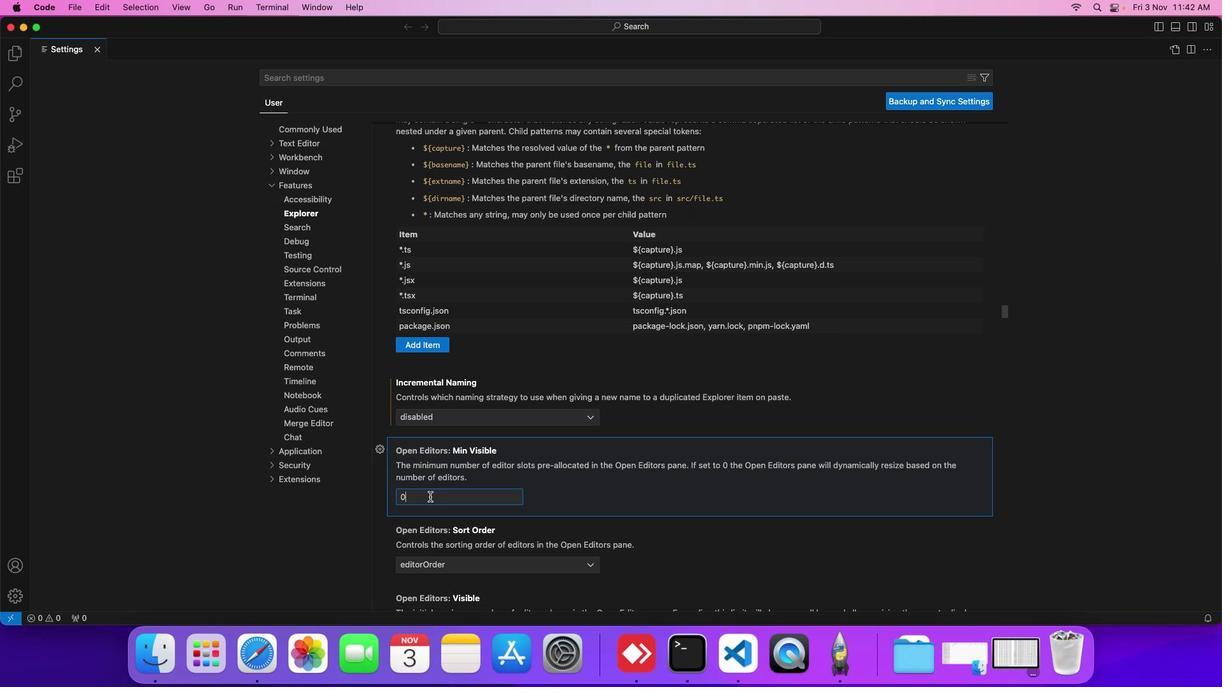 
Action: Key pressed Key.backspace'3'Key.backspace'2'
Screenshot: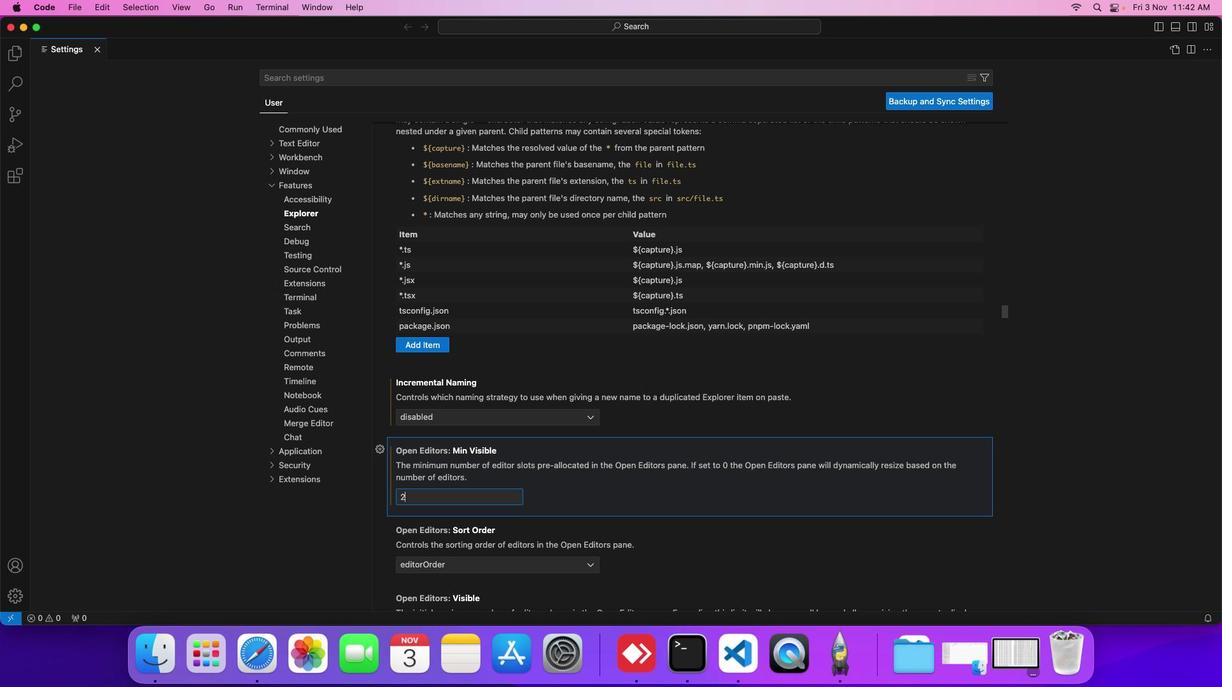 
